 Task: Create a section API Security Sprint and in the section, add a milestone Content Management System (CMS) Upgrade in the project AgileCrest
Action: Mouse moved to (271, 496)
Screenshot: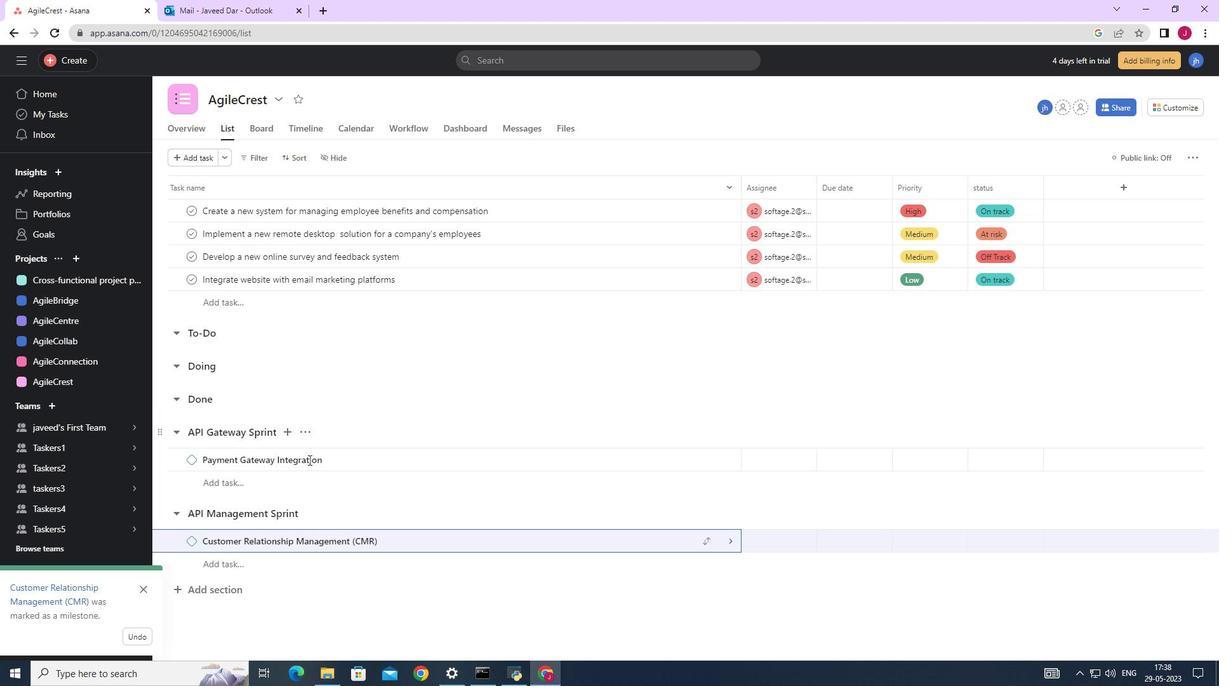 
Action: Mouse scrolled (272, 493) with delta (0, 0)
Screenshot: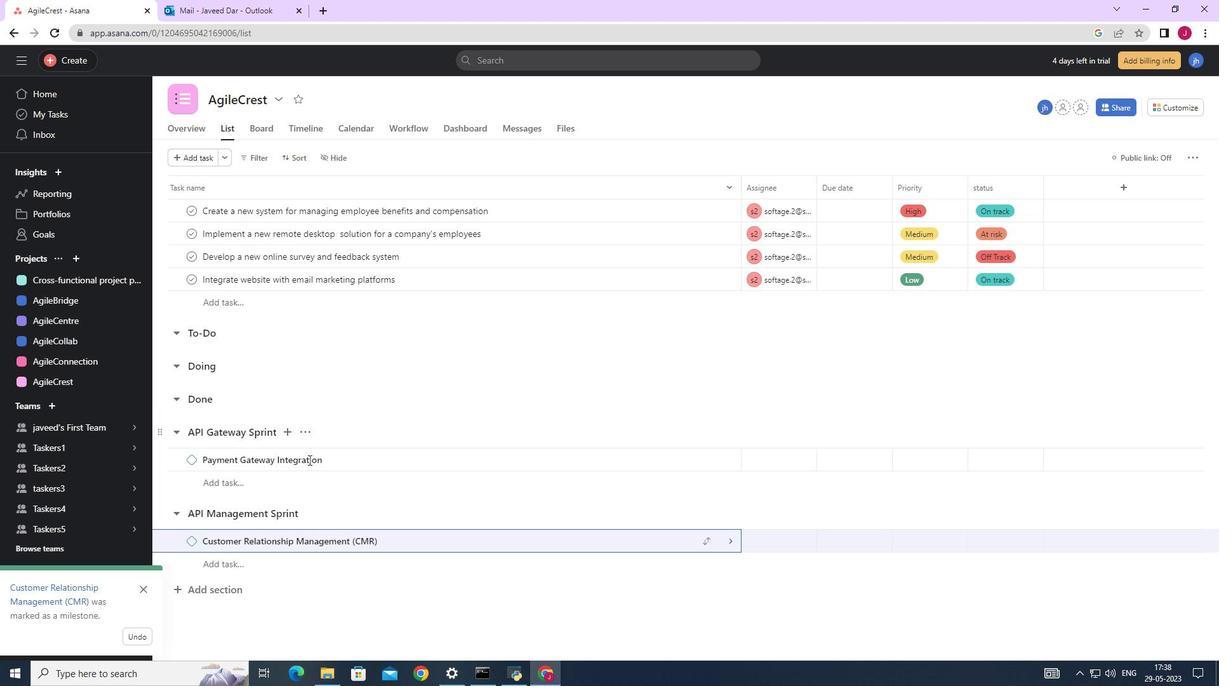 
Action: Mouse moved to (268, 500)
Screenshot: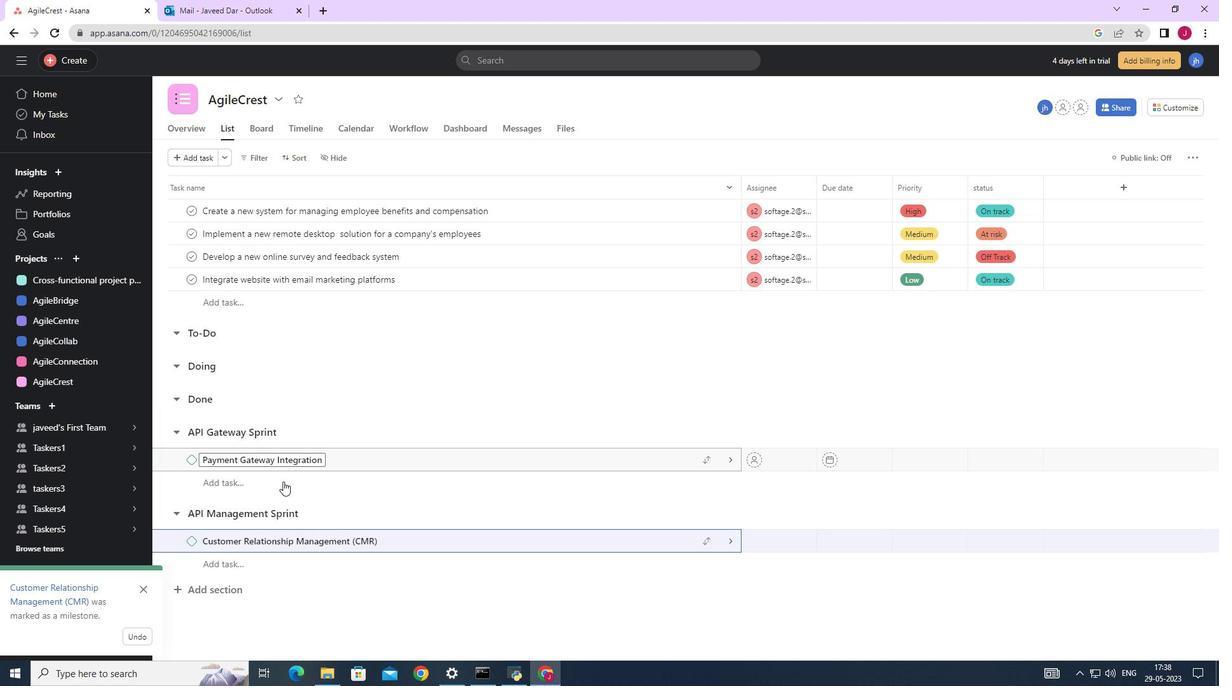 
Action: Mouse scrolled (268, 499) with delta (0, 0)
Screenshot: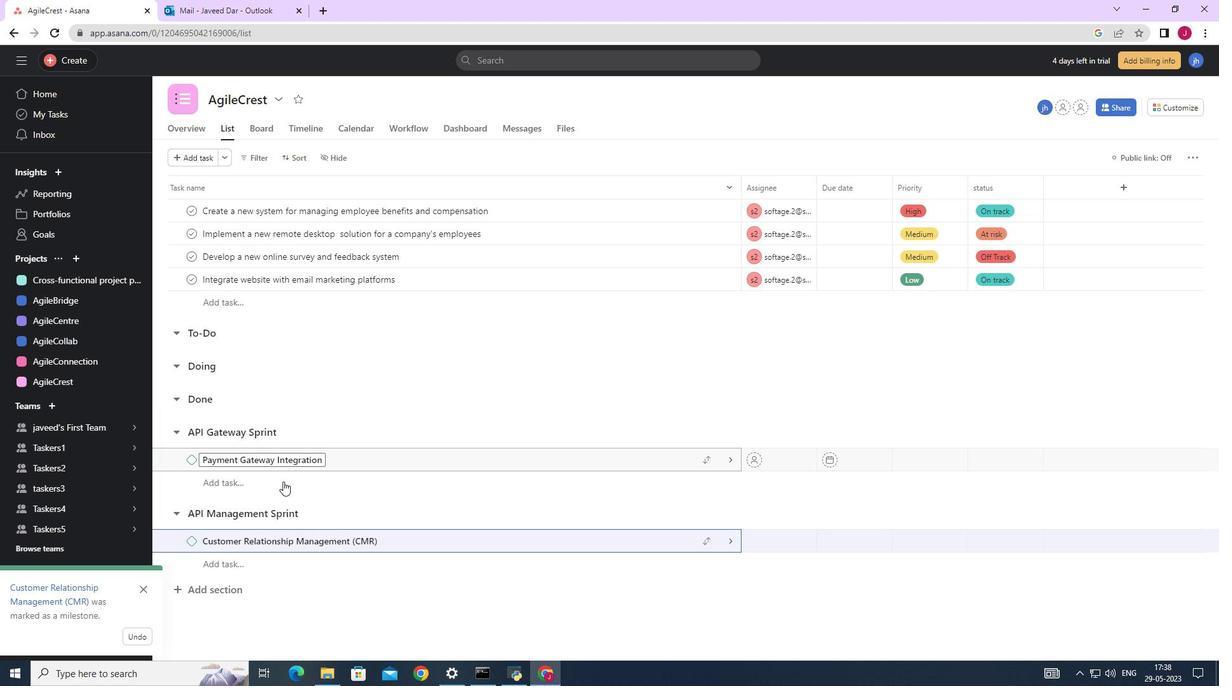 
Action: Mouse scrolled (268, 499) with delta (0, 0)
Screenshot: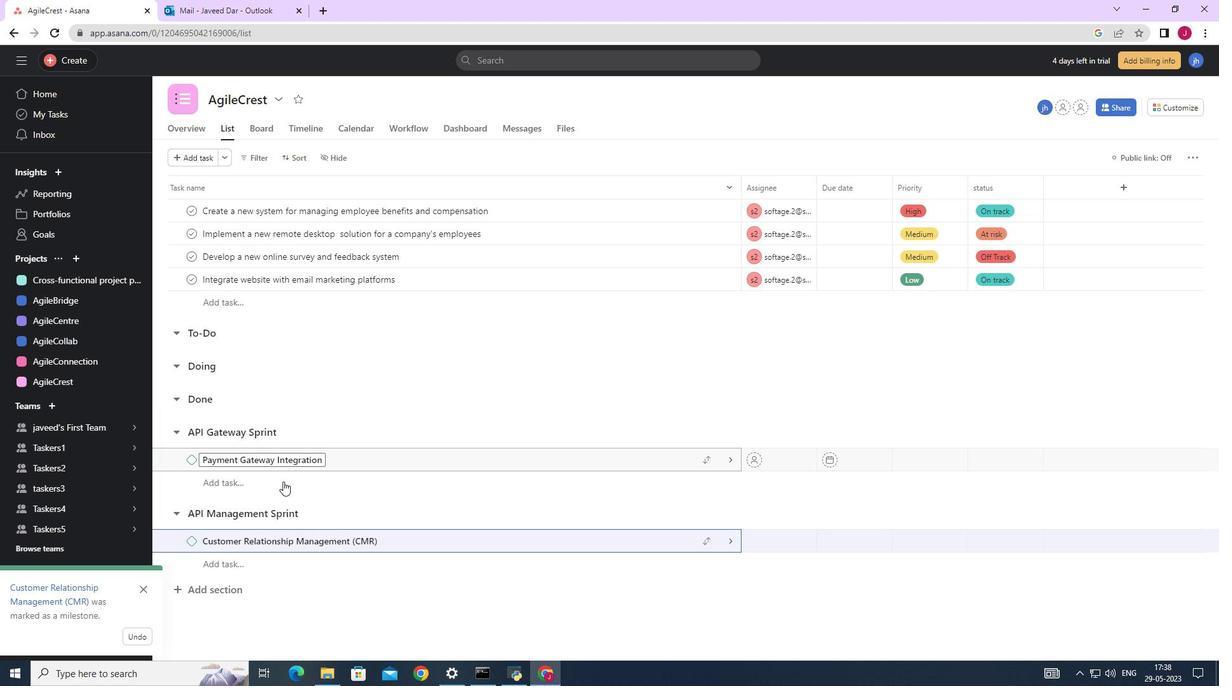 
Action: Mouse moved to (267, 500)
Screenshot: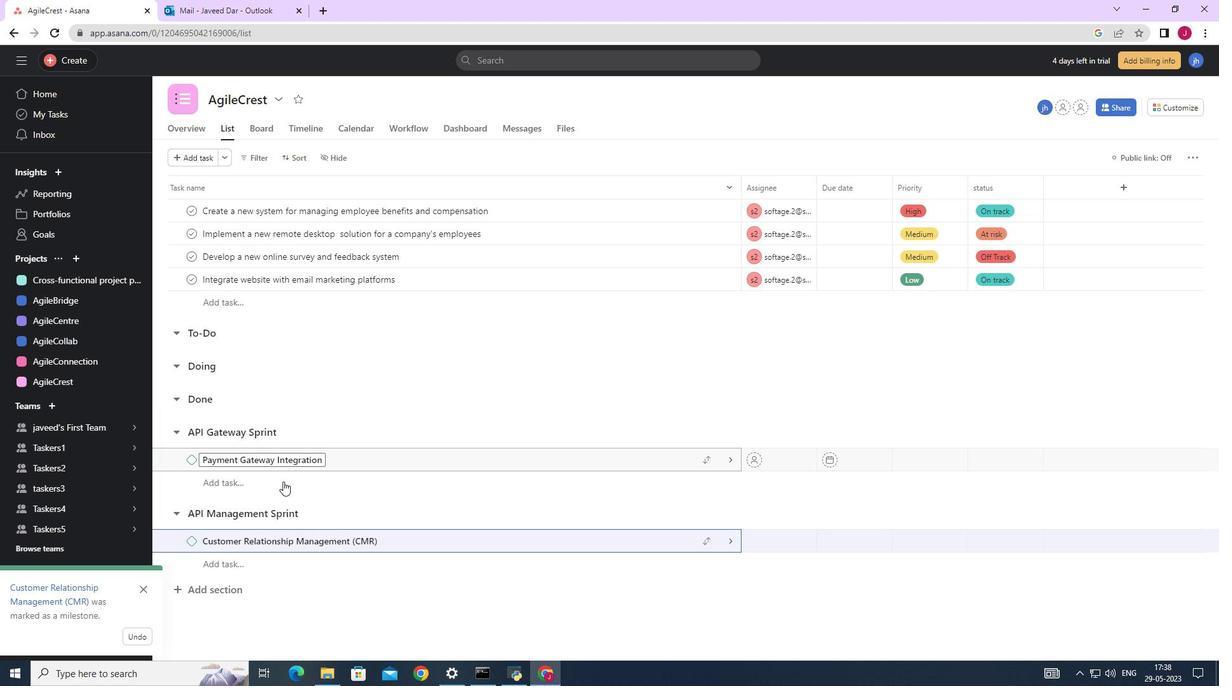 
Action: Mouse scrolled (268, 499) with delta (0, 0)
Screenshot: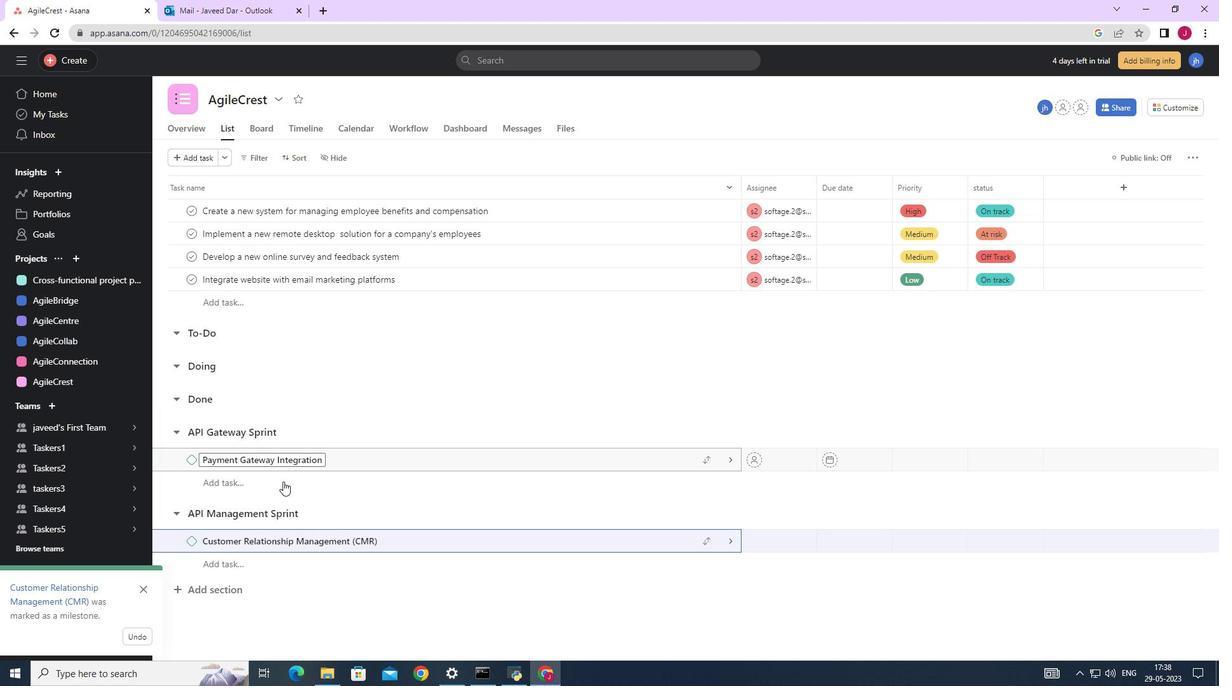 
Action: Mouse moved to (267, 501)
Screenshot: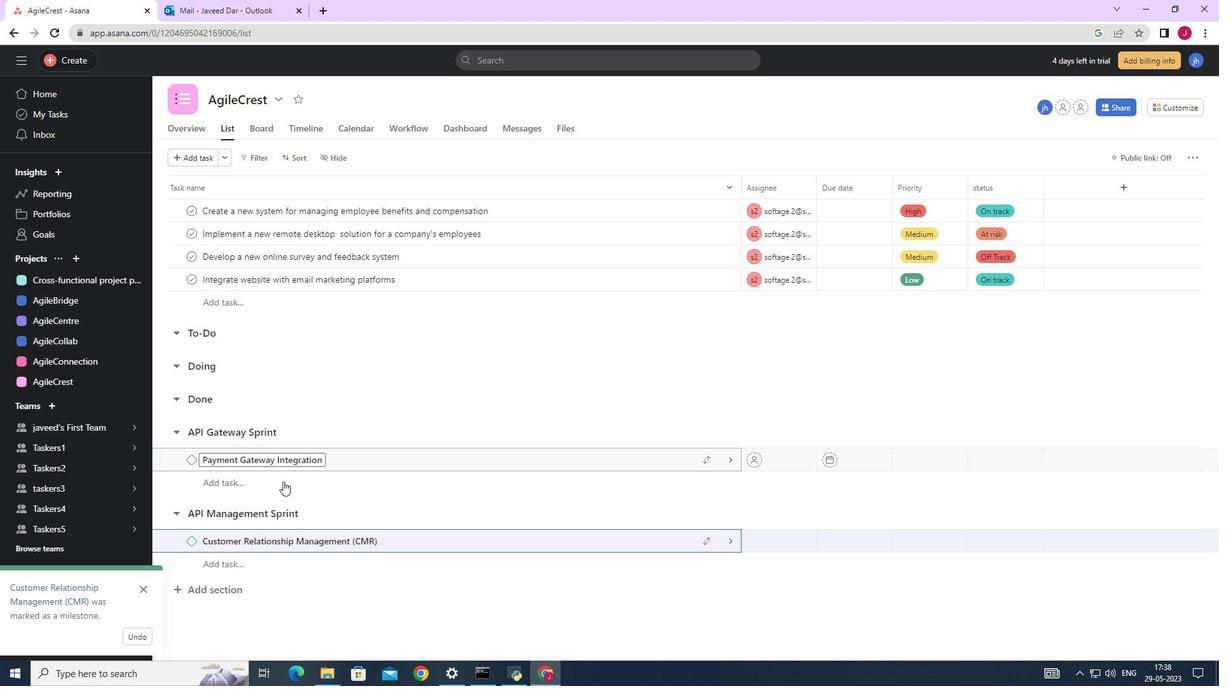 
Action: Mouse scrolled (267, 499) with delta (0, 0)
Screenshot: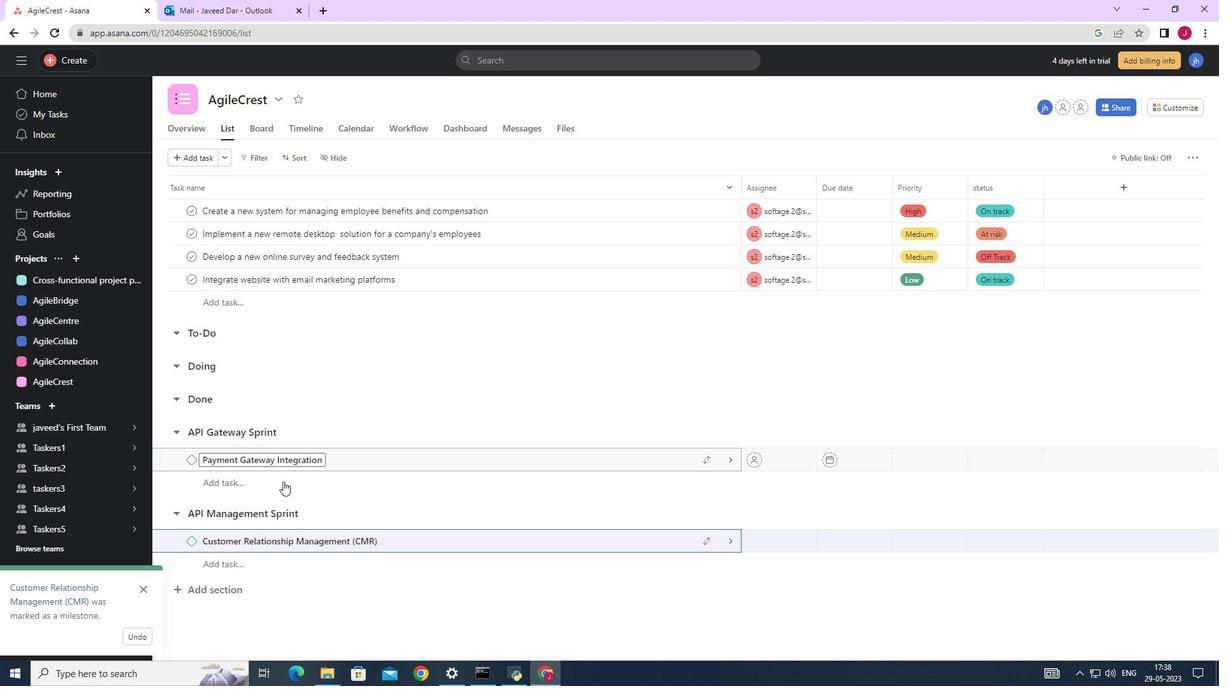 
Action: Mouse moved to (266, 502)
Screenshot: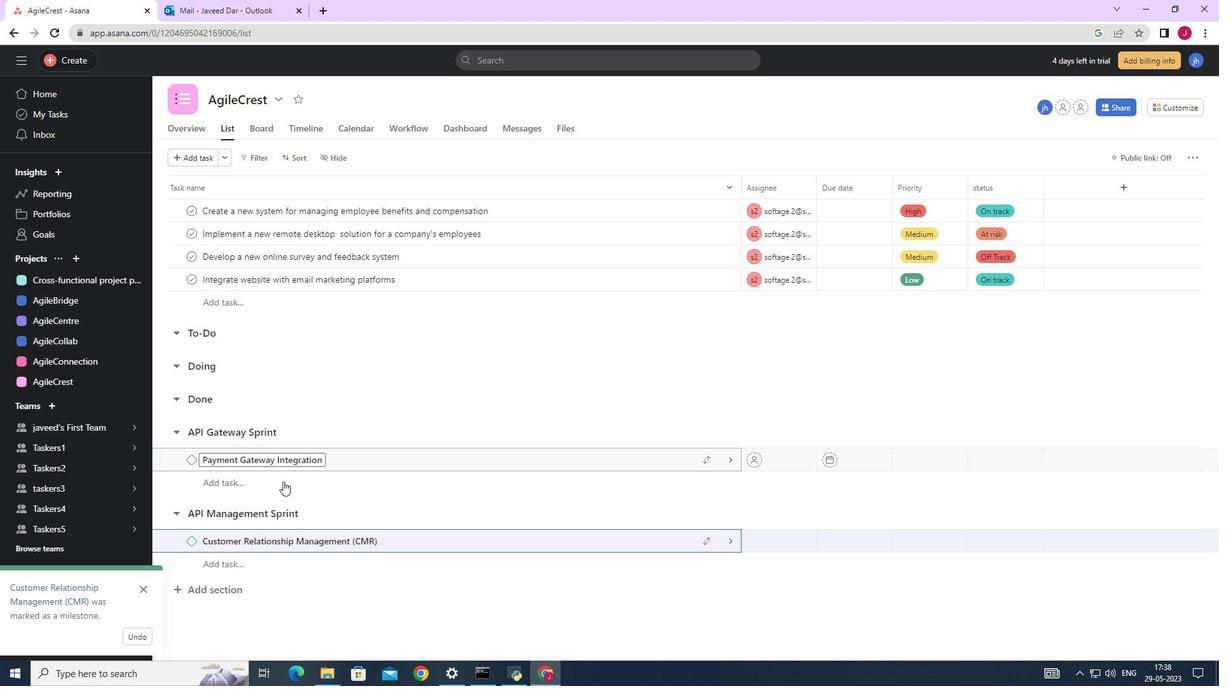 
Action: Mouse scrolled (267, 500) with delta (0, 0)
Screenshot: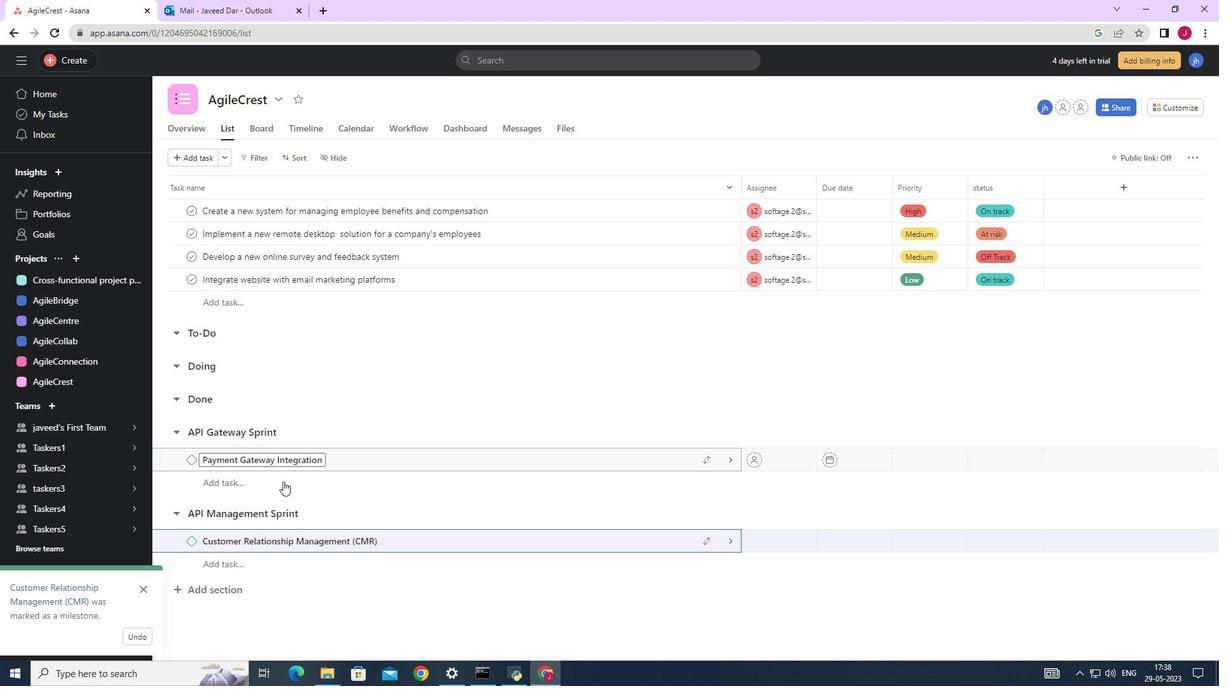 
Action: Mouse moved to (143, 590)
Screenshot: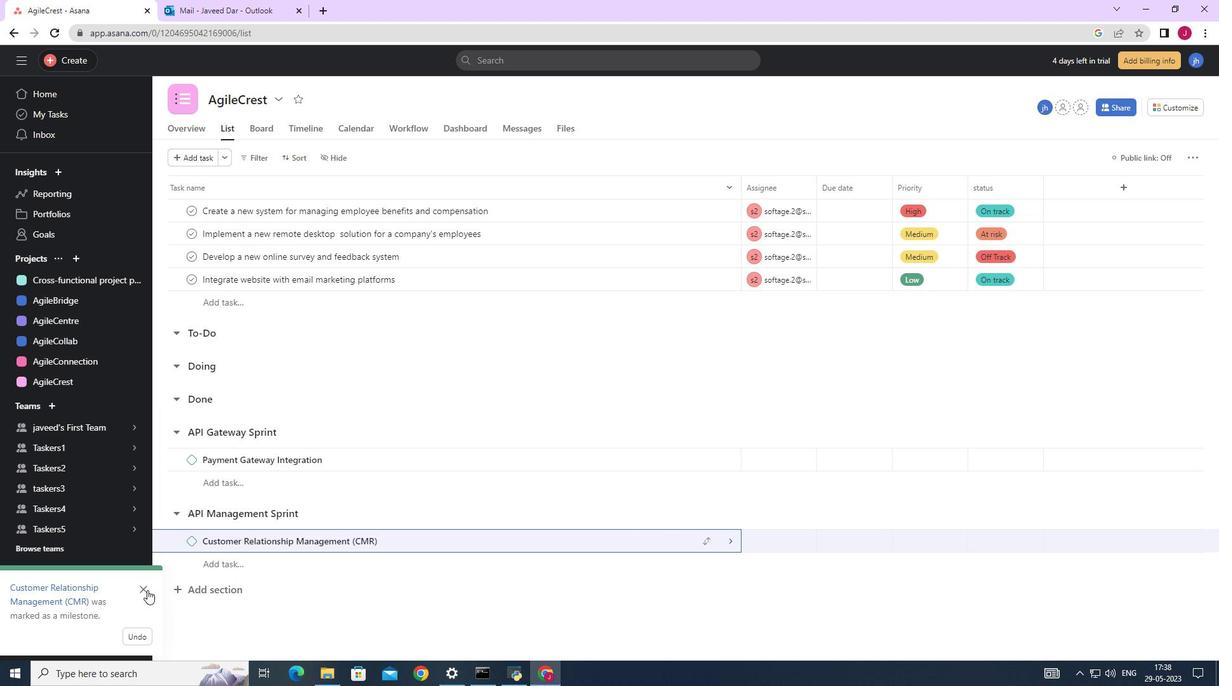 
Action: Mouse pressed left at (143, 590)
Screenshot: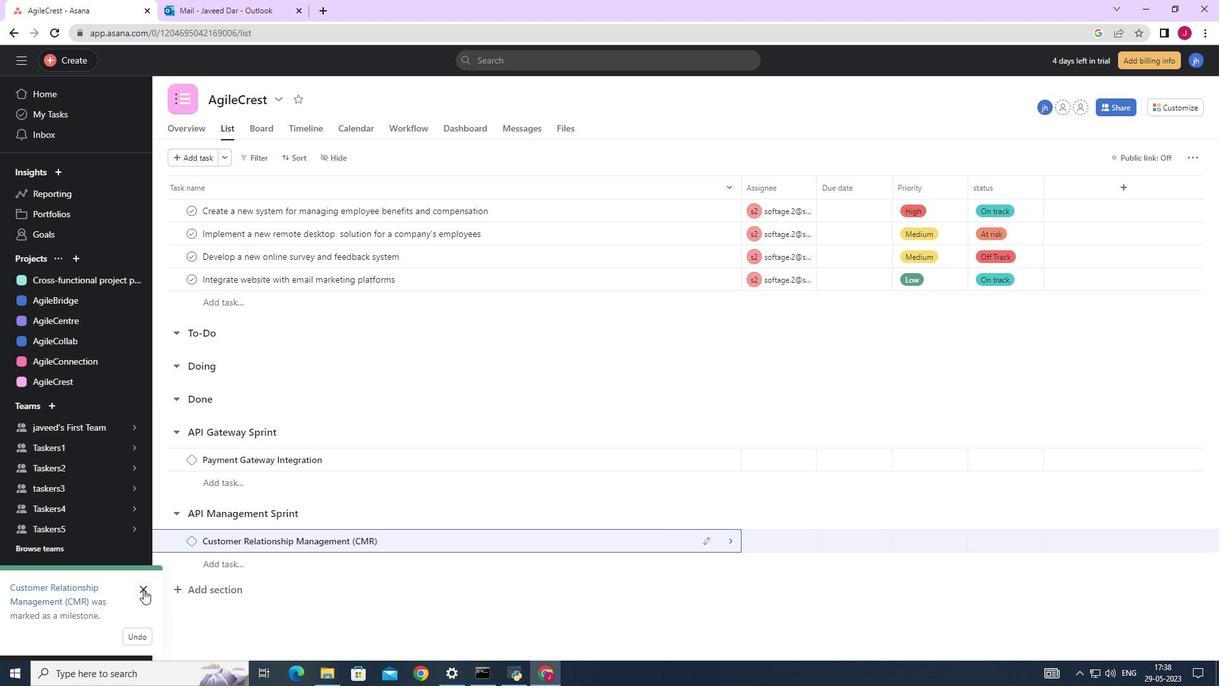 
Action: Mouse moved to (200, 587)
Screenshot: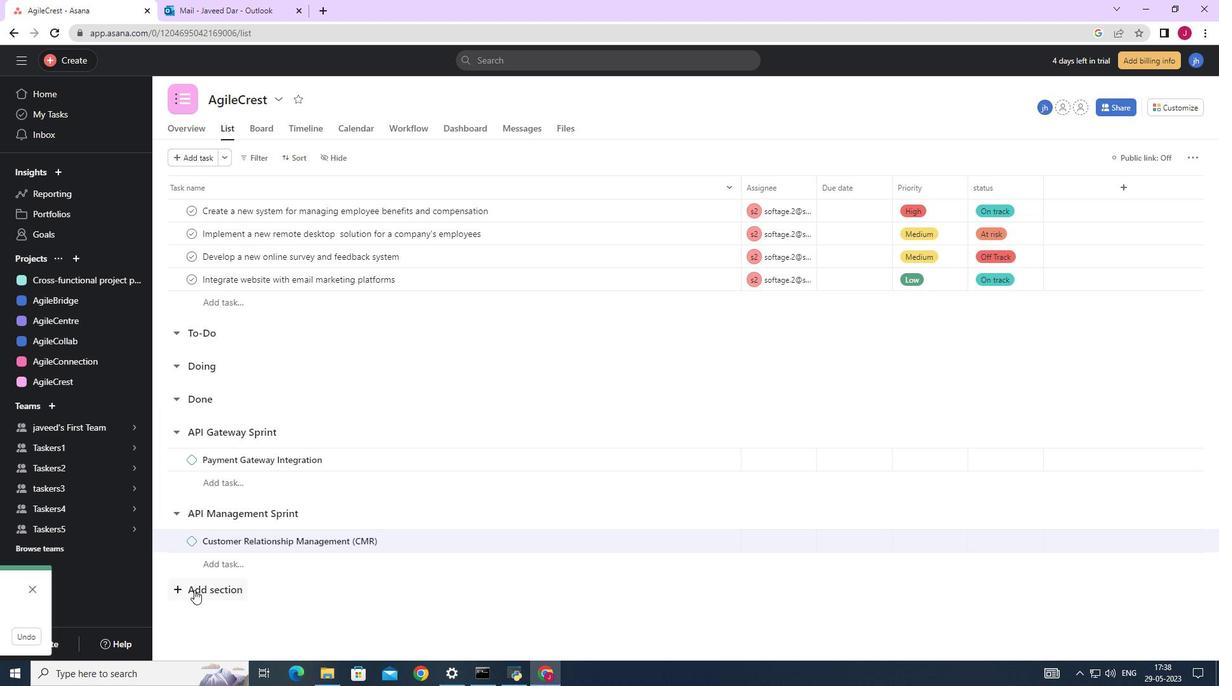 
Action: Mouse pressed left at (200, 587)
Screenshot: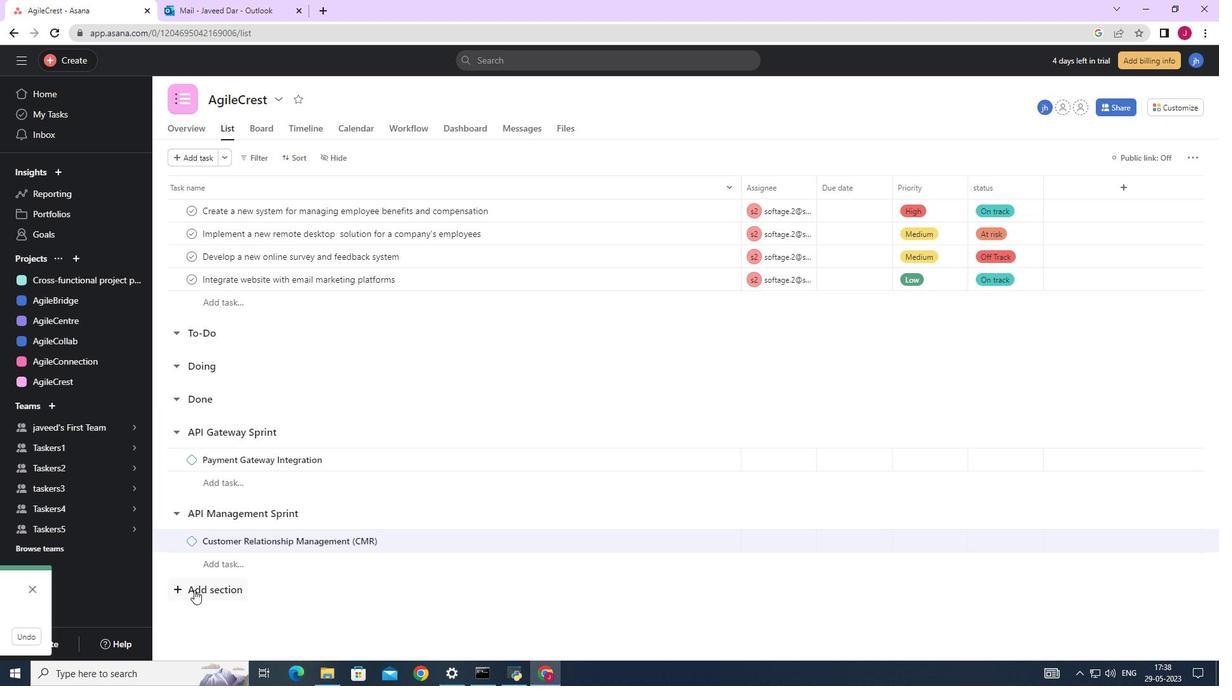 
Action: Mouse moved to (214, 582)
Screenshot: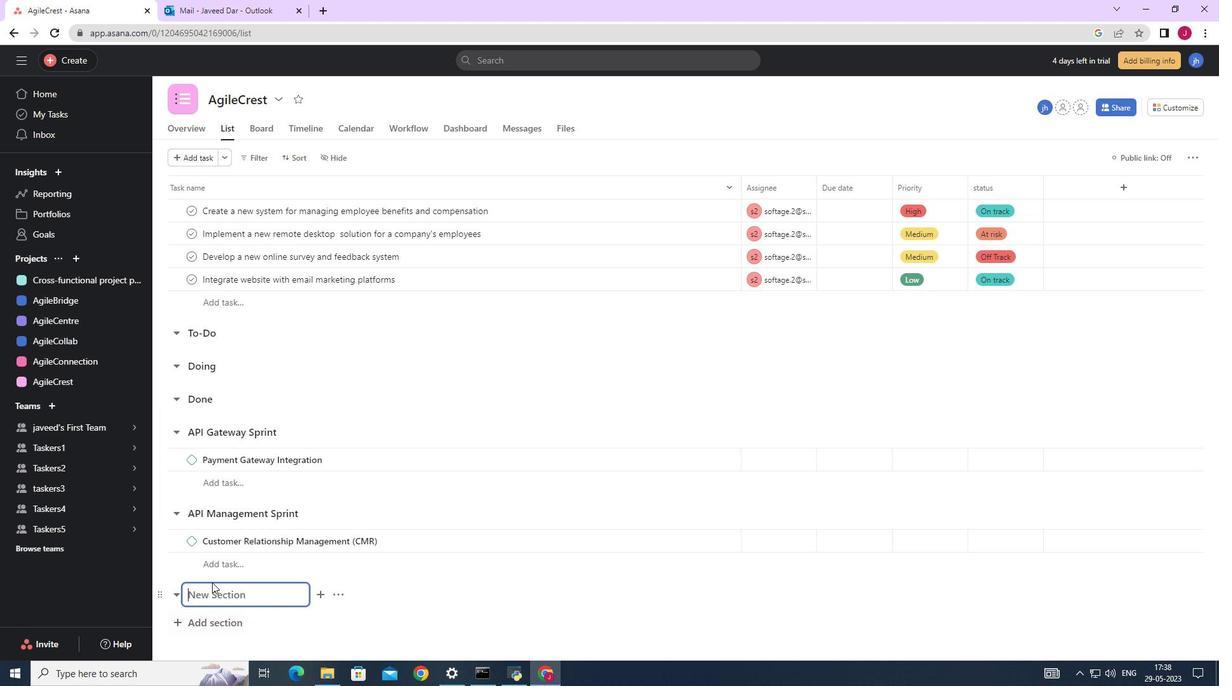 
Action: Key pressed <Key.caps_lock>API<Key.space>S<Key.caps_lock>ecurity<Key.space><Key.caps_lock>S<Key.caps_lock>print<Key.backspace><Key.backspace><Key.backspace><Key.backspace><Key.backspace><Key.backspace><Key.backspace><Key.backspace><Key.backspace><Key.backspace><Key.backspace><Key.backspace><Key.backspace><Key.backspace><Key.backspace><Key.backspace><Key.backspace><Key.backspace><Key.backspace><Key.backspace><Key.backspace><Key.backspace><Key.backspace><Key.backspace><Key.backspace><Key.backspace><Key.backspace>api<Key.space>s<Key.caps_lock>ECURITY<Key.space><Key.caps_lock>s<Key.caps_lock>PRINT<Key.enter><Key.caps_lock>c<Key.caps_lock>ONTENT<Key.space><Key.caps_lock>m<Key.caps_lock>ANAGEMENT<Key.space>S<Key.backspace><Key.caps_lock>s<Key.caps_lock>YSTEM<Key.space><Key.shift_r>(<Key.space><Key.caps_lock><Key.backspace><Key.caps_lock>C<Key.backspace><Key.caps_lock>cms<Key.shift_r>)
Screenshot: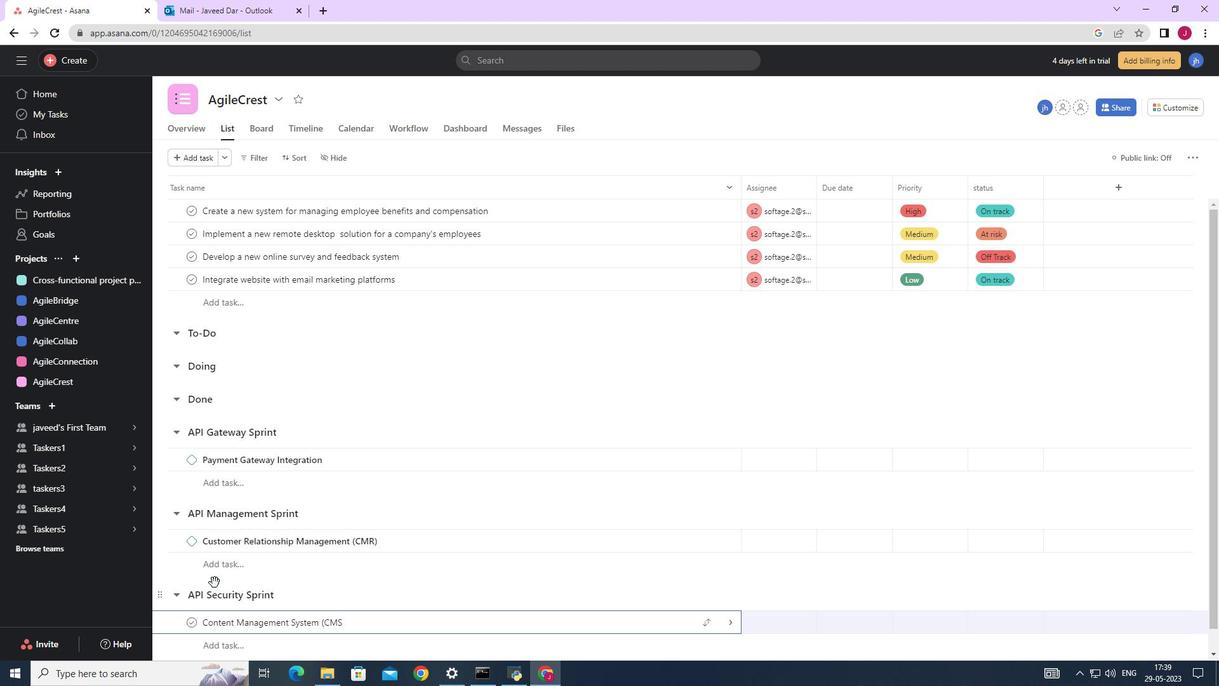 
Action: Mouse moved to (733, 624)
Screenshot: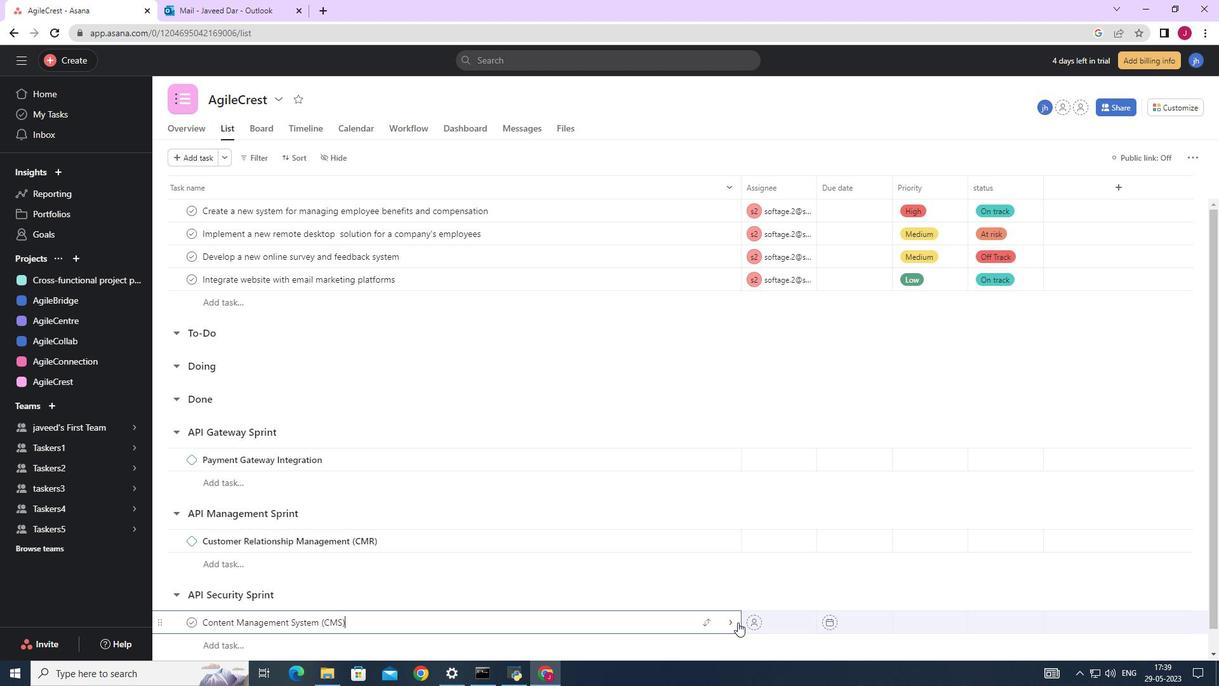 
Action: Mouse pressed left at (733, 624)
Screenshot: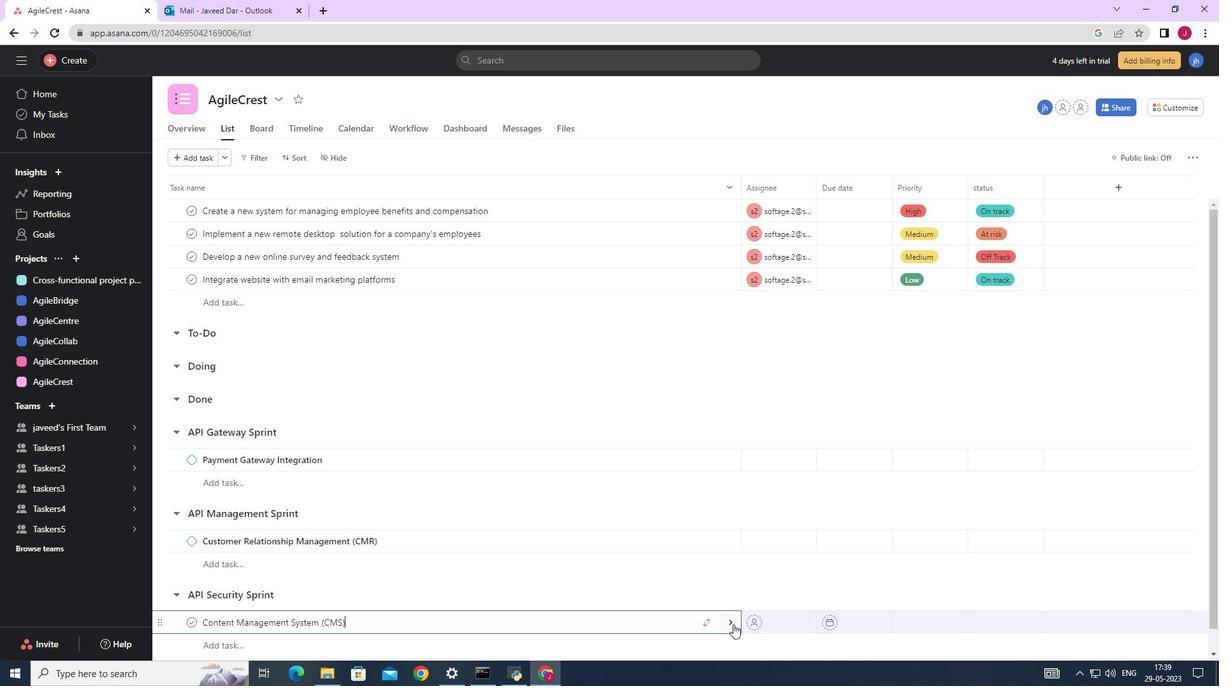 
Action: Mouse moved to (1179, 163)
Screenshot: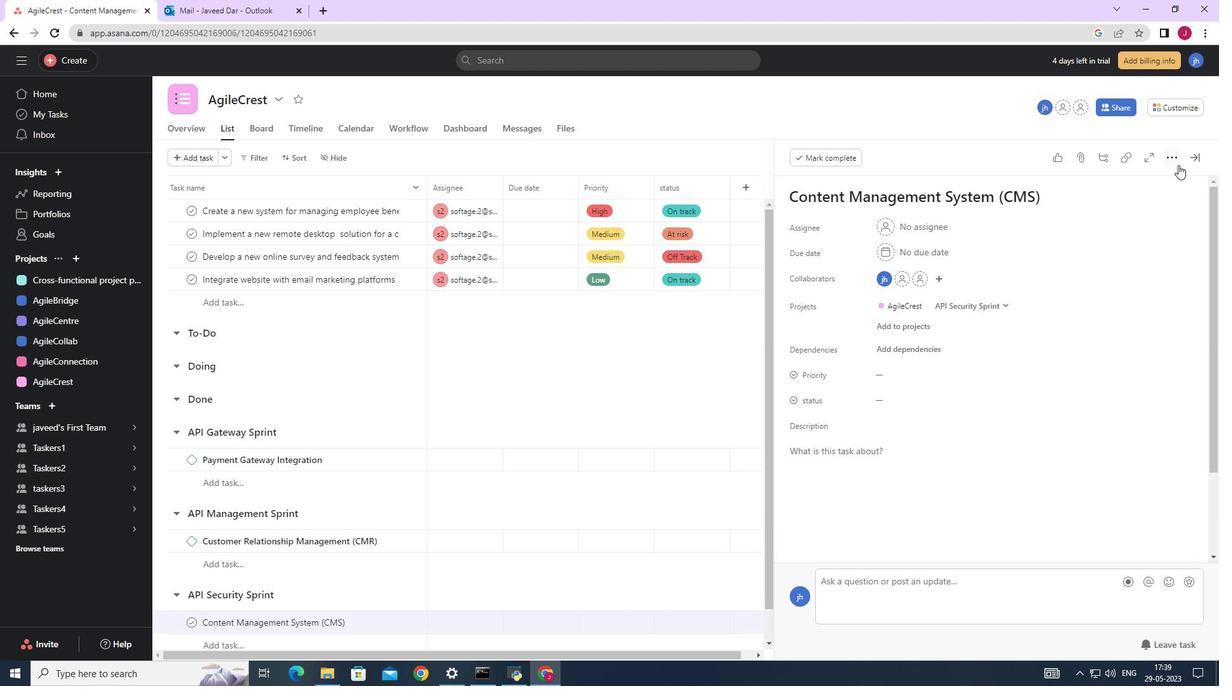 
Action: Mouse pressed left at (1179, 163)
Screenshot: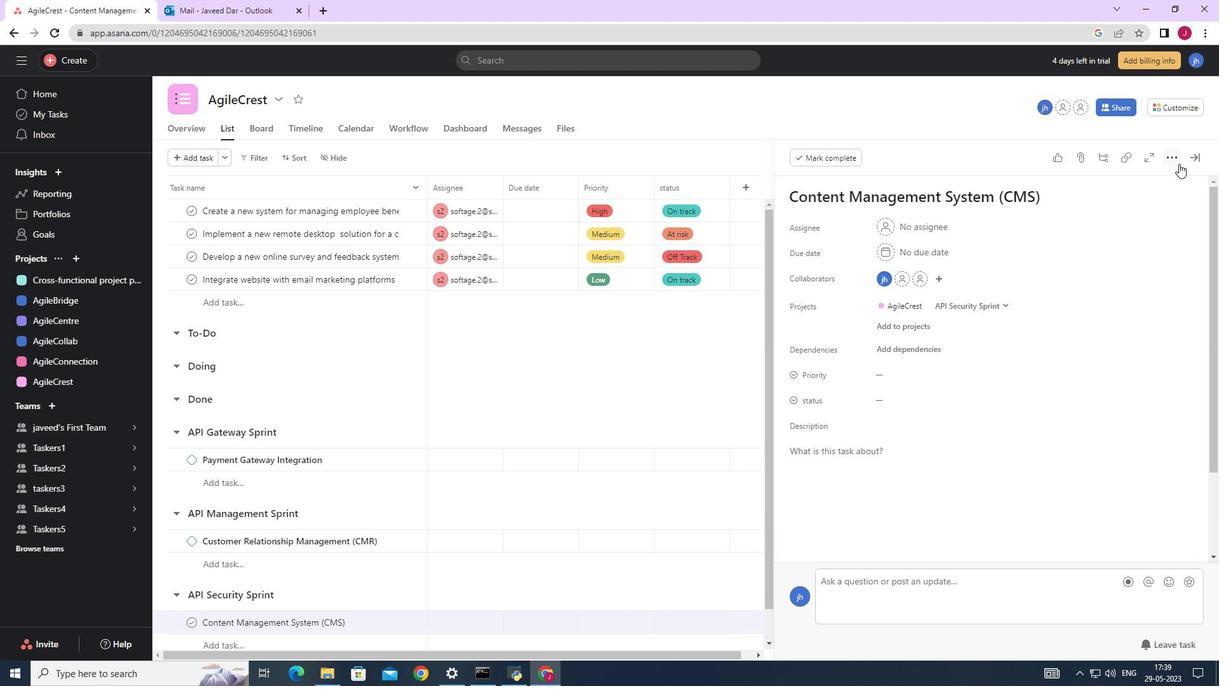 
Action: Mouse moved to (1061, 200)
Screenshot: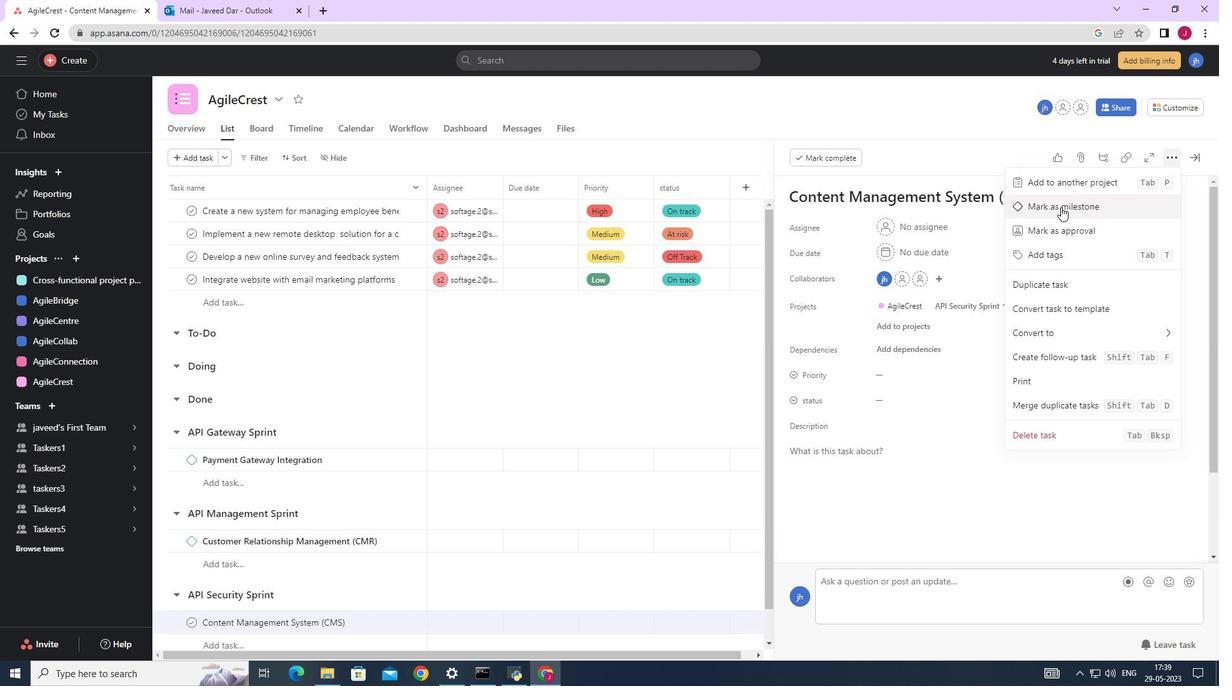 
Action: Mouse pressed left at (1061, 200)
Screenshot: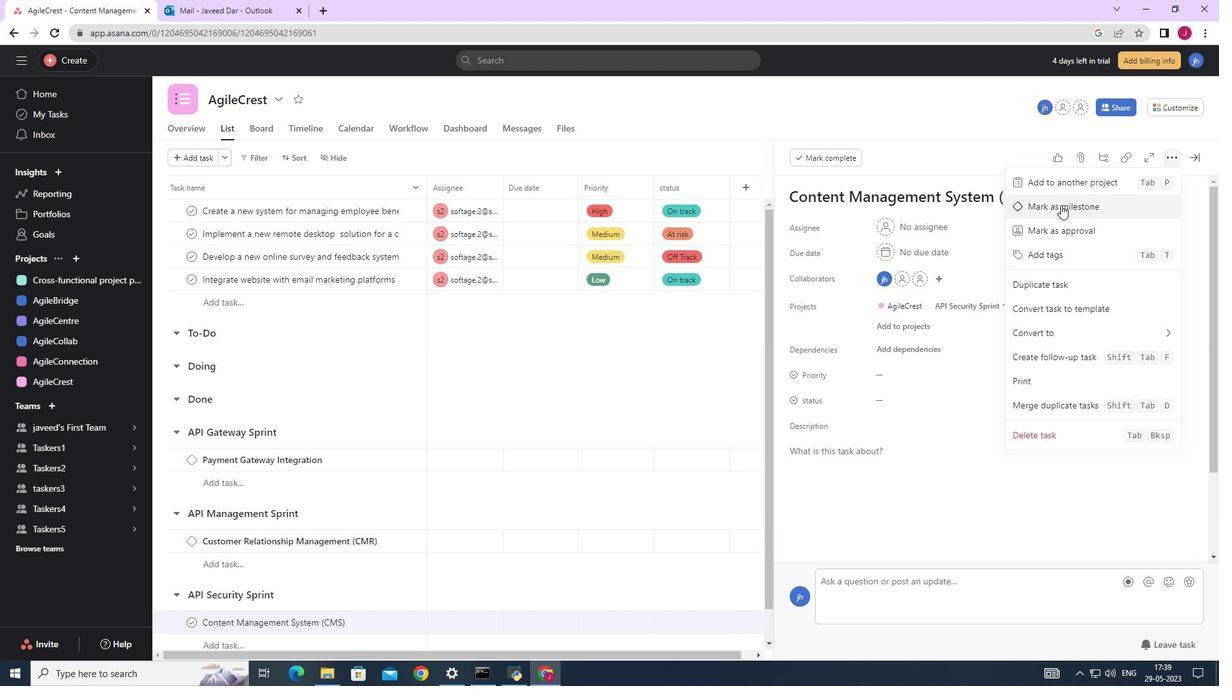 
Action: Mouse moved to (558, 405)
Screenshot: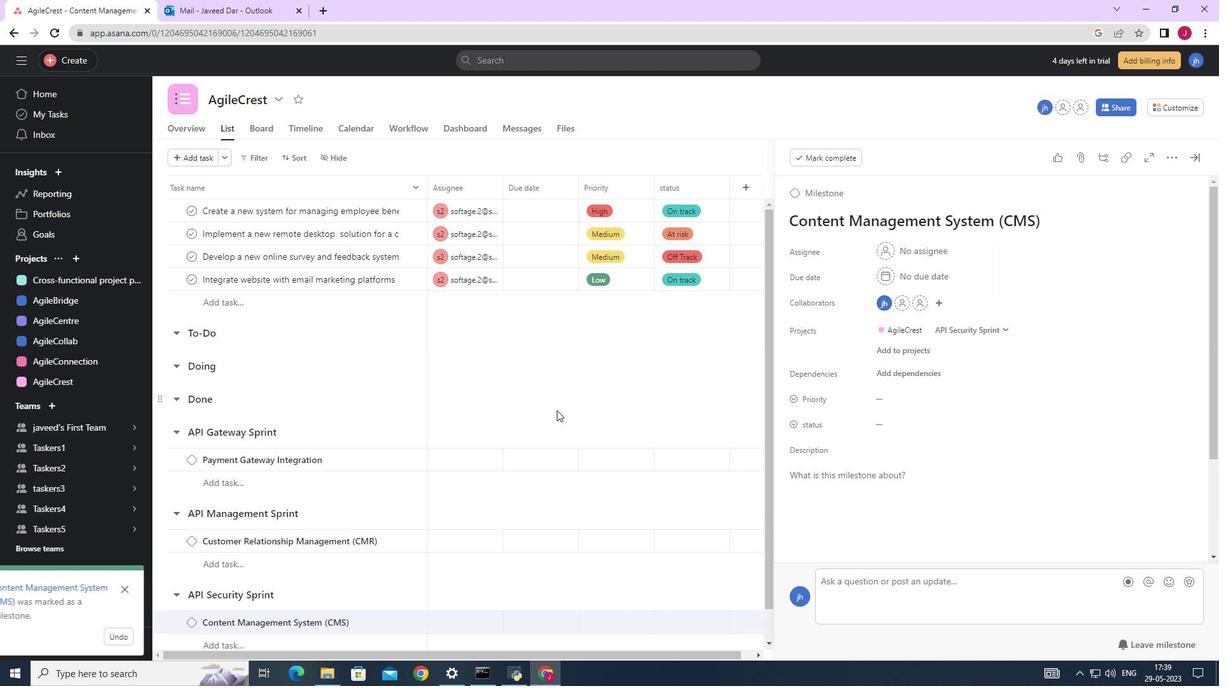 
Action: Mouse pressed left at (558, 405)
Screenshot: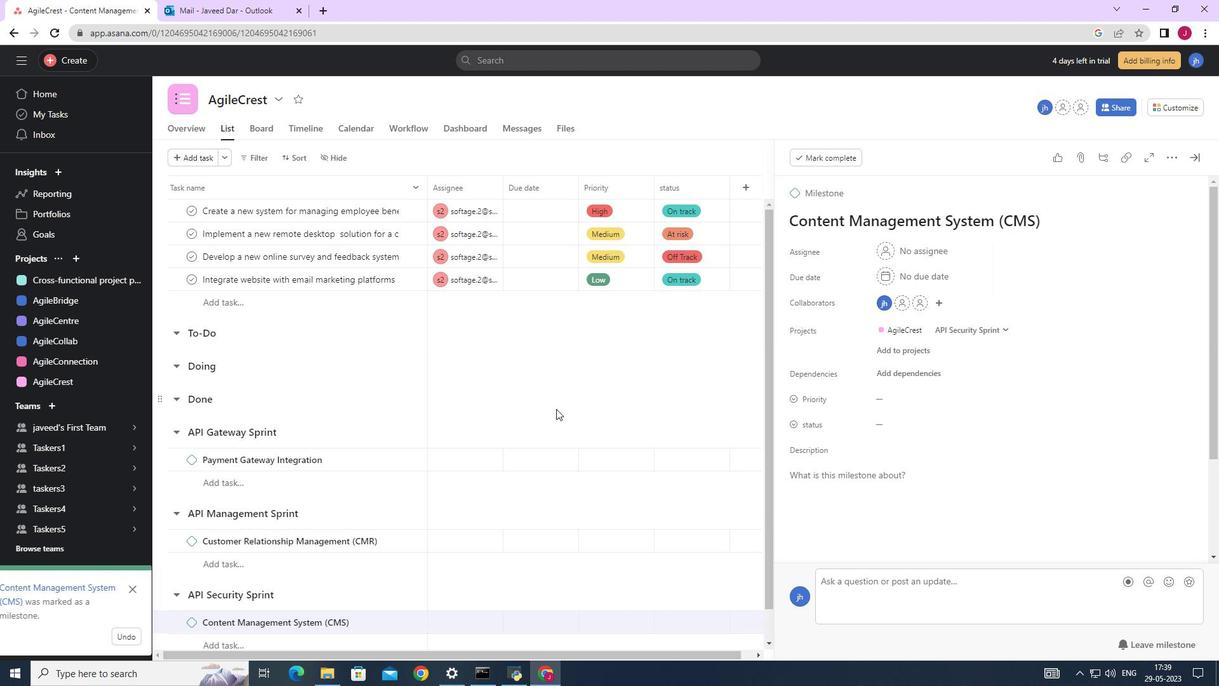 
Action: Mouse moved to (1189, 156)
Screenshot: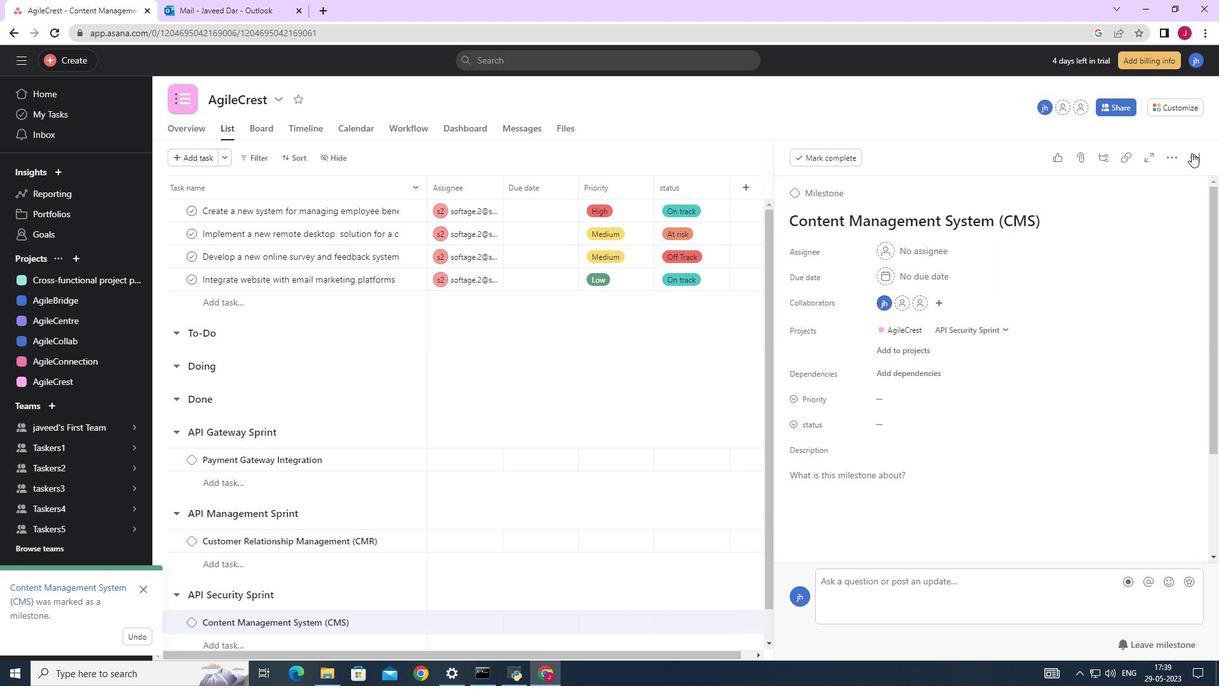 
Action: Mouse pressed left at (1189, 156)
Screenshot: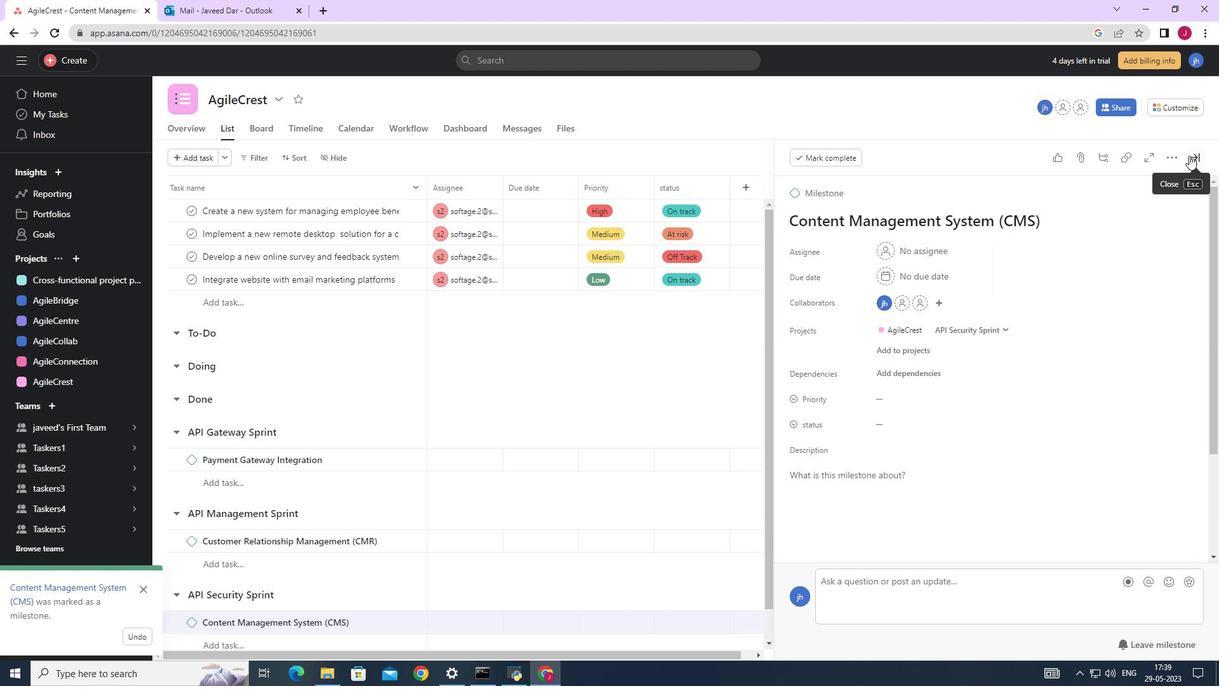
Action: Mouse moved to (146, 583)
Screenshot: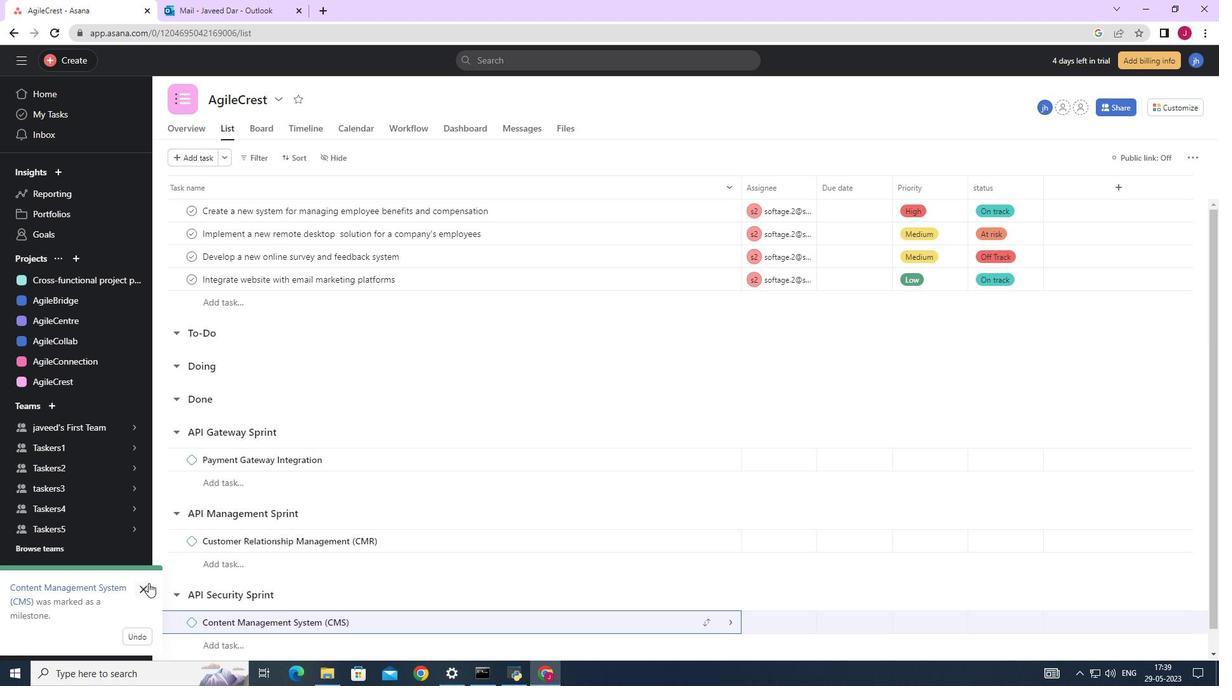 
Action: Mouse pressed left at (146, 583)
Screenshot: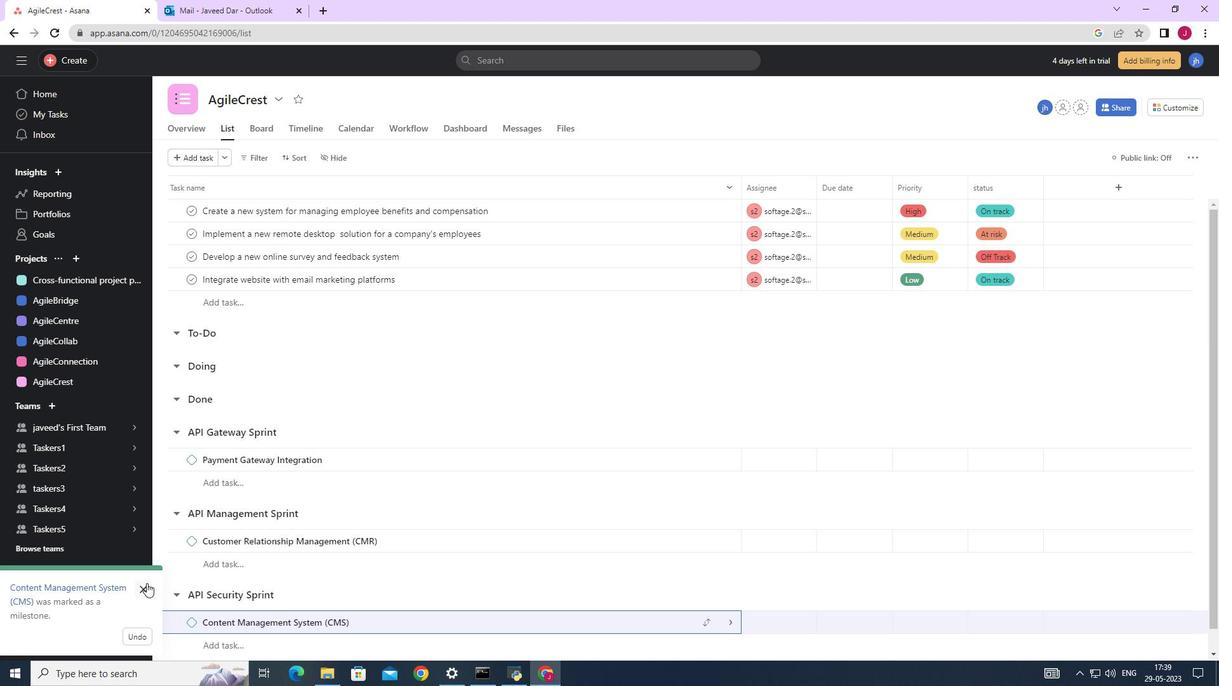 
Action: Mouse moved to (544, 474)
Screenshot: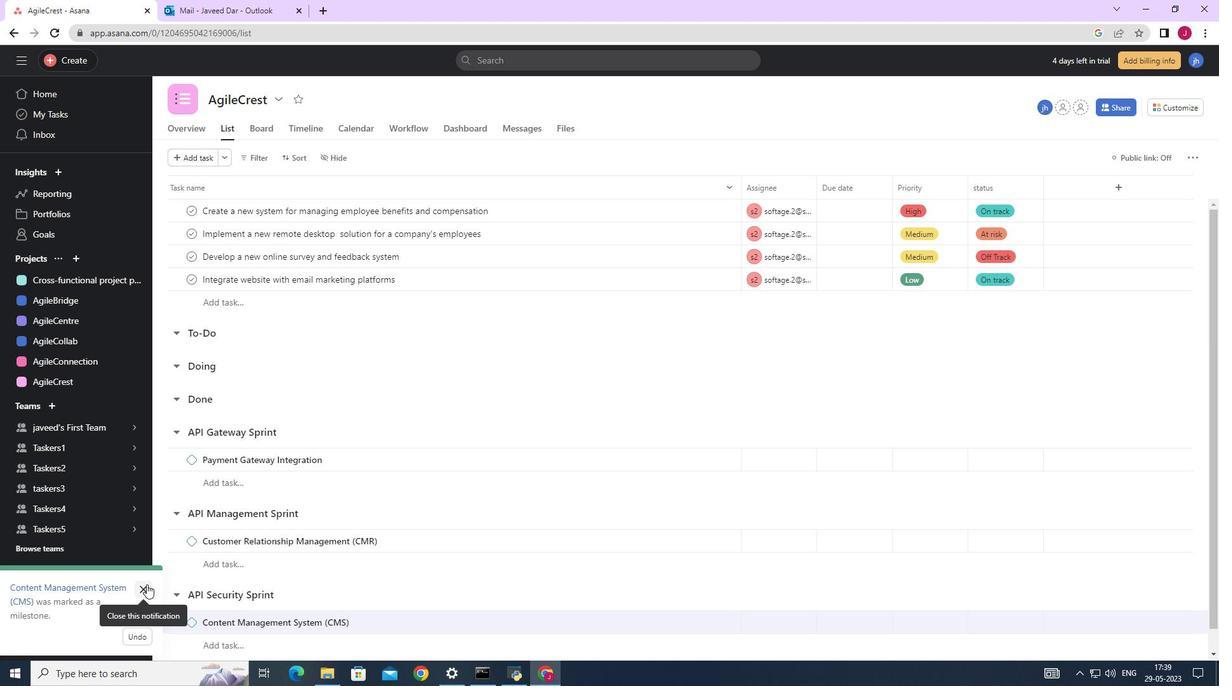 
Action: Mouse scrolled (544, 473) with delta (0, 0)
Screenshot: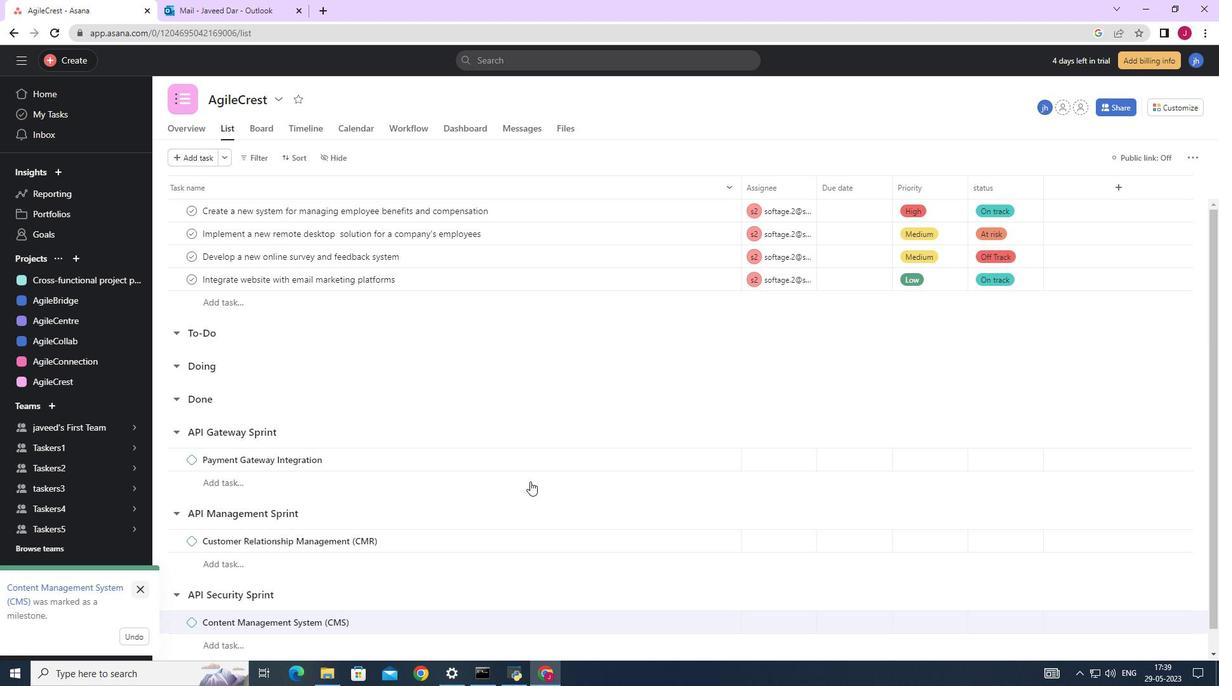 
Action: Mouse moved to (546, 473)
Screenshot: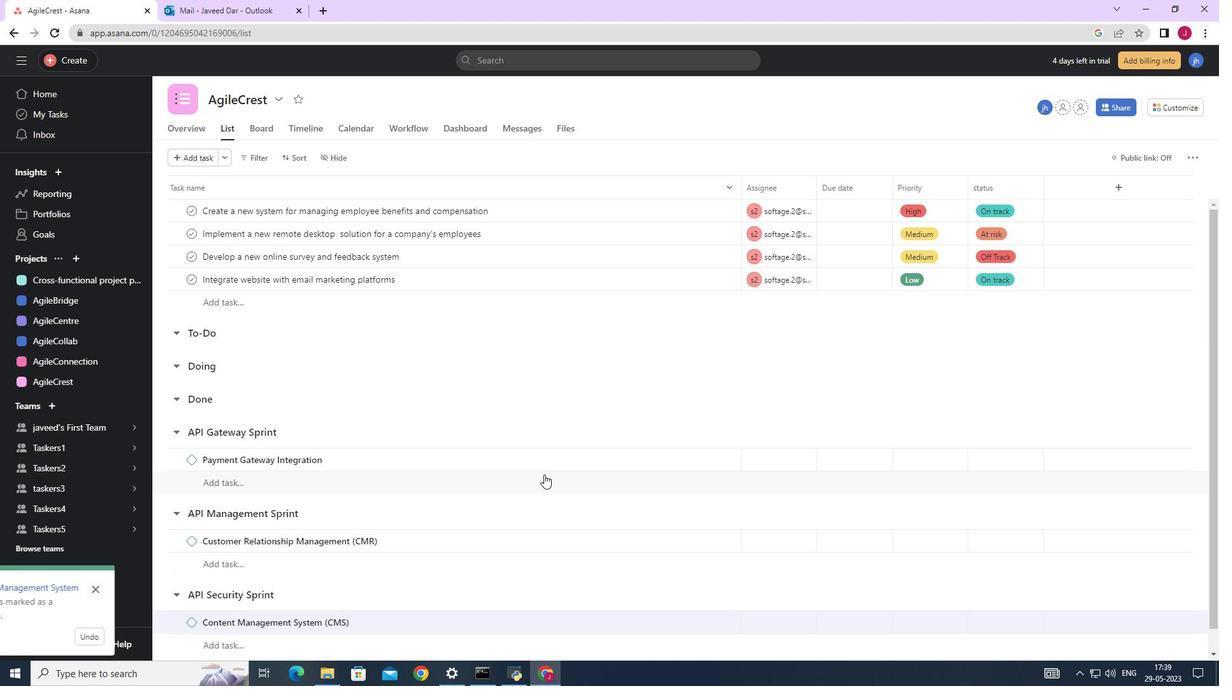 
Action: Mouse scrolled (546, 473) with delta (0, 0)
Screenshot: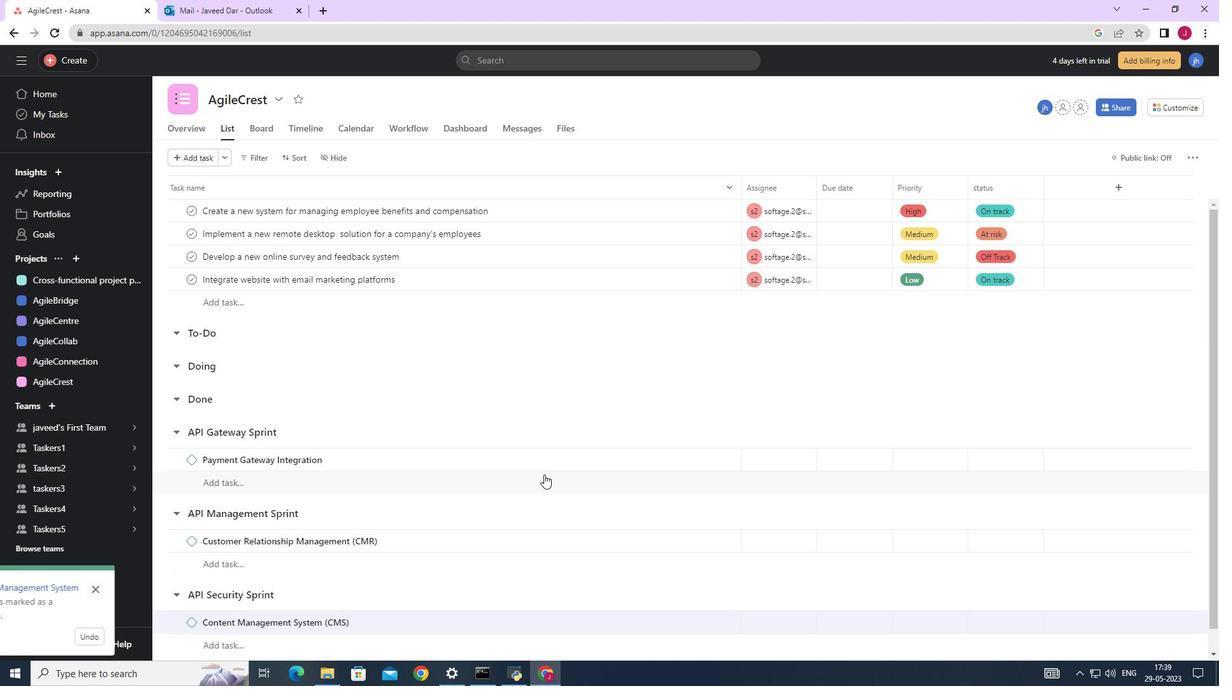 
Action: Mouse moved to (548, 473)
Screenshot: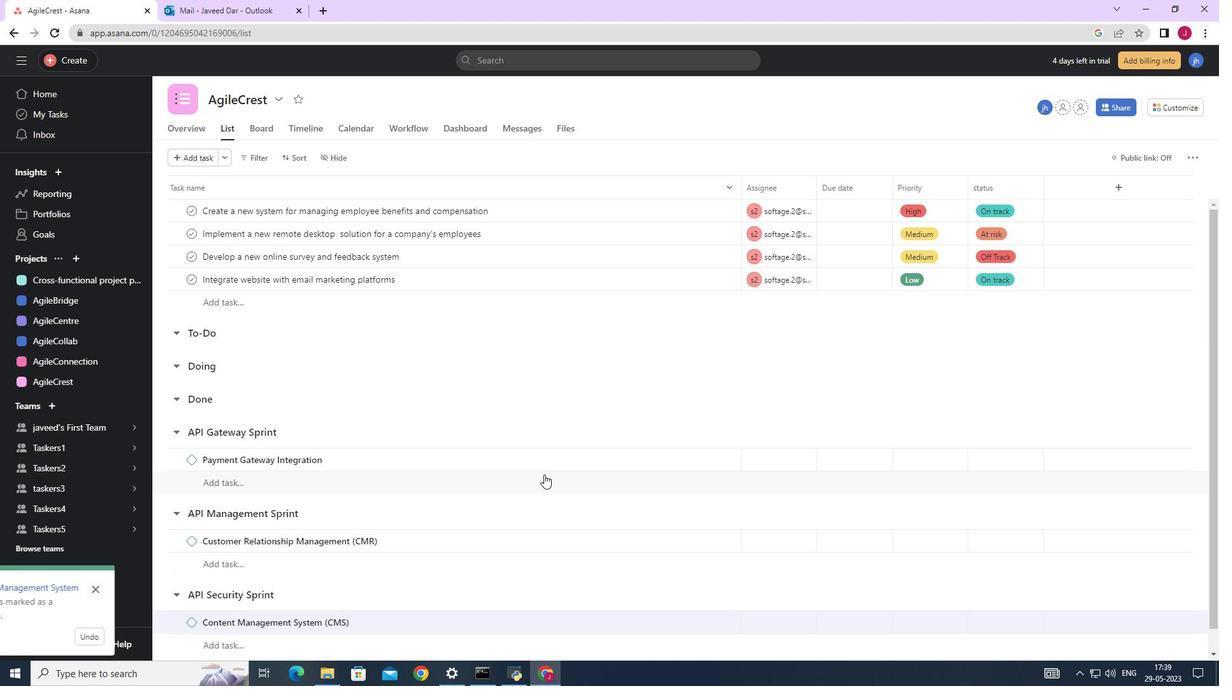 
Action: Mouse scrolled (547, 472) with delta (0, 0)
Screenshot: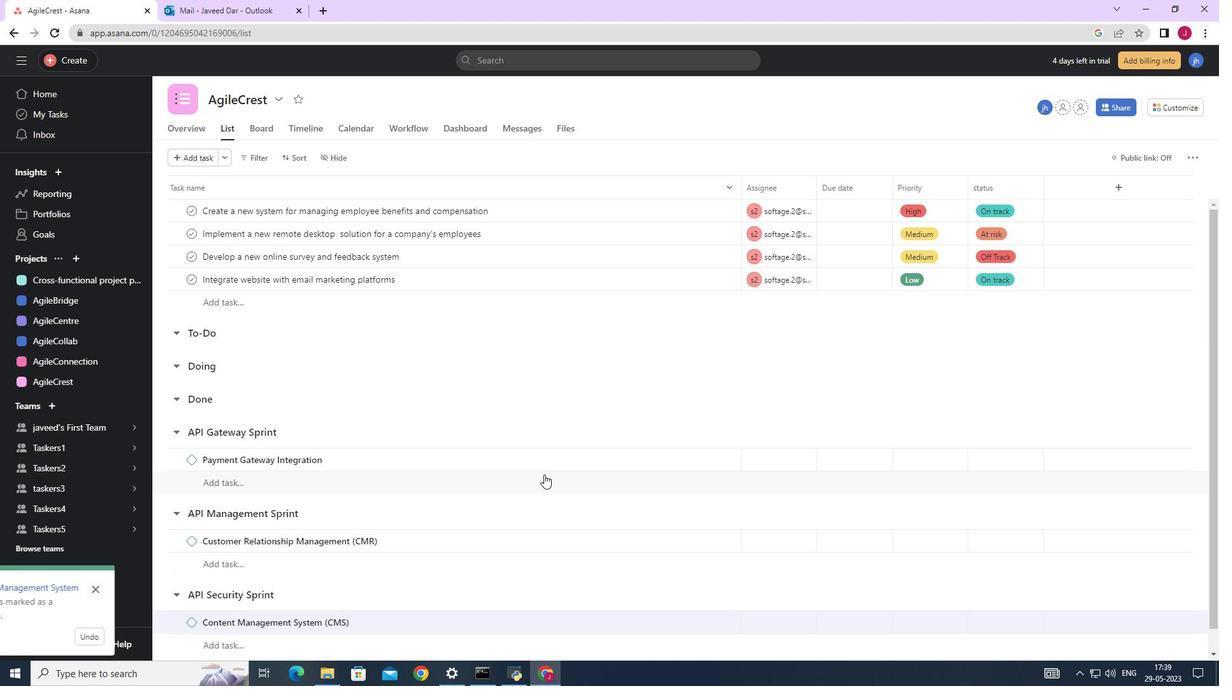 
Action: Mouse moved to (550, 472)
Screenshot: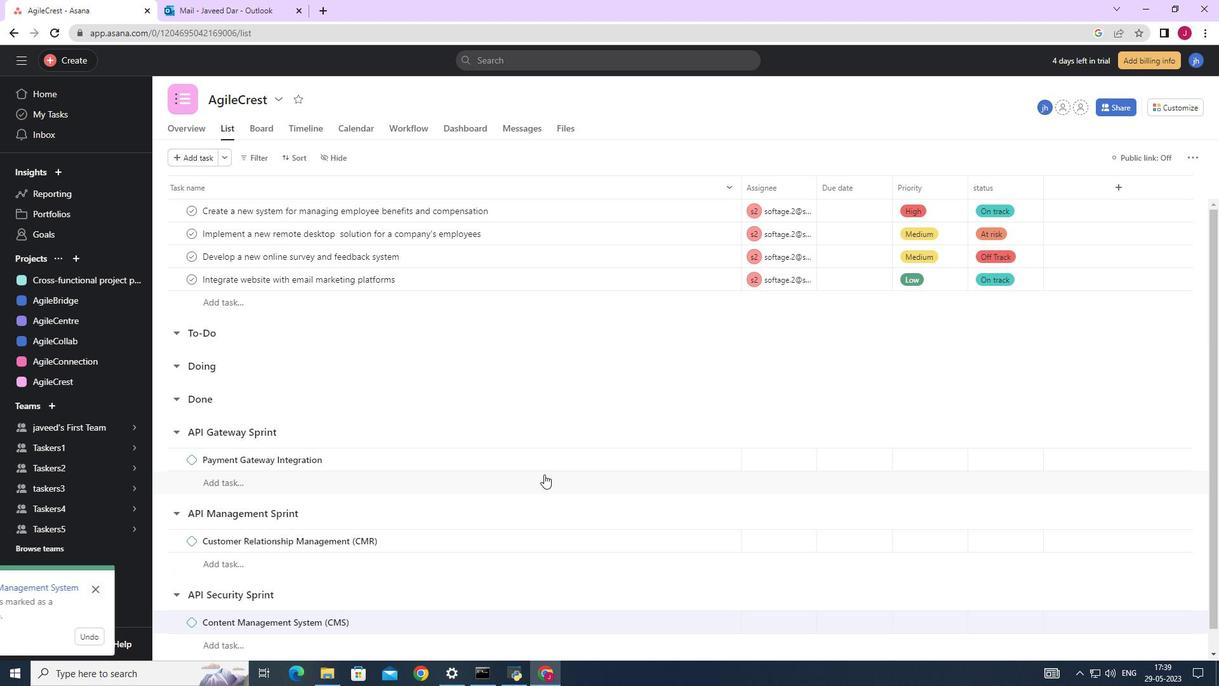
Action: Mouse scrolled (550, 471) with delta (0, 0)
Screenshot: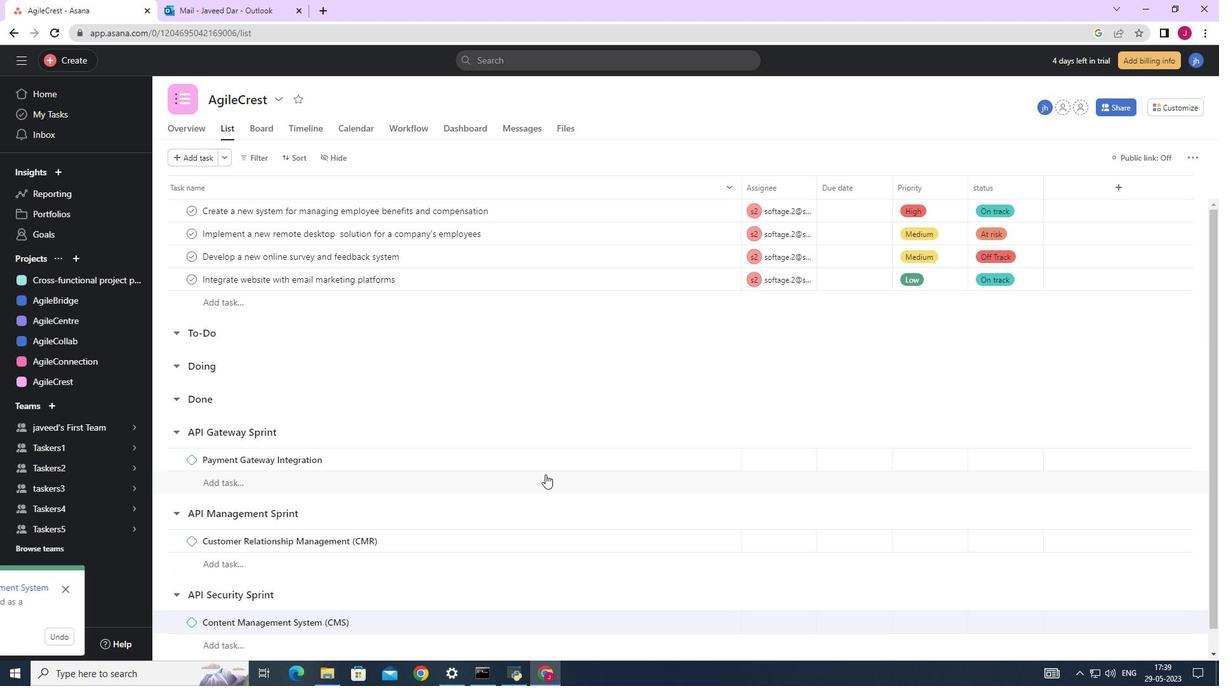 
Action: Mouse moved to (559, 461)
Screenshot: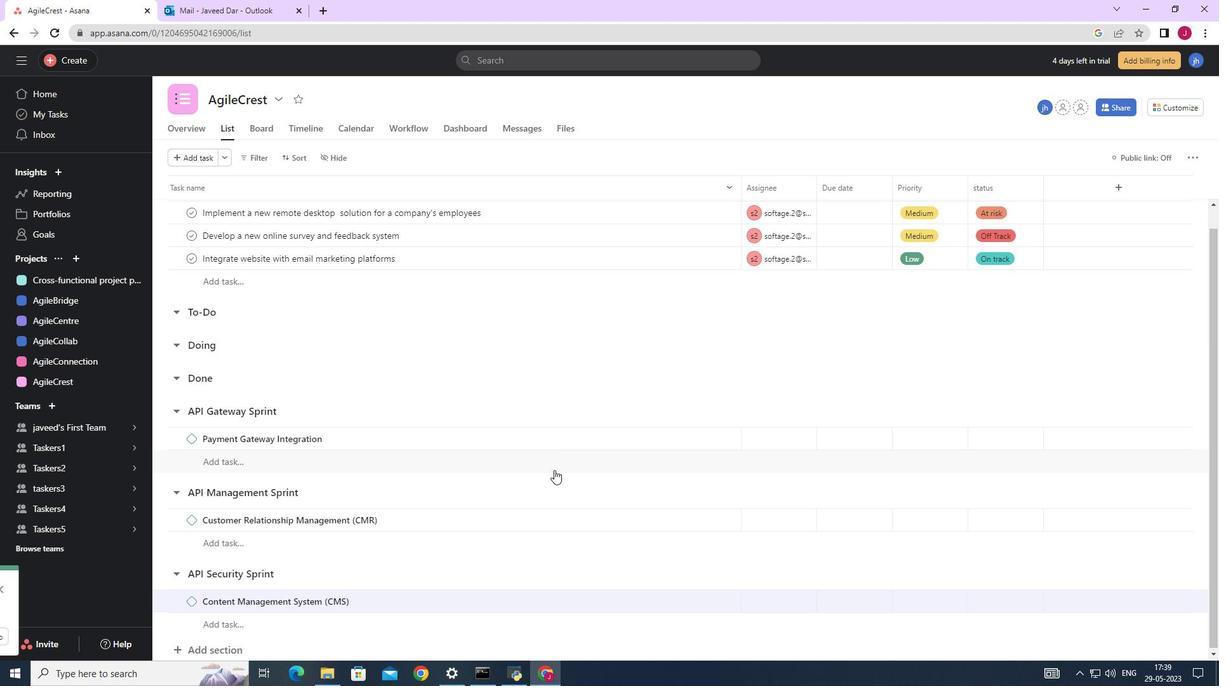 
Action: Mouse scrolled (559, 460) with delta (0, 0)
Screenshot: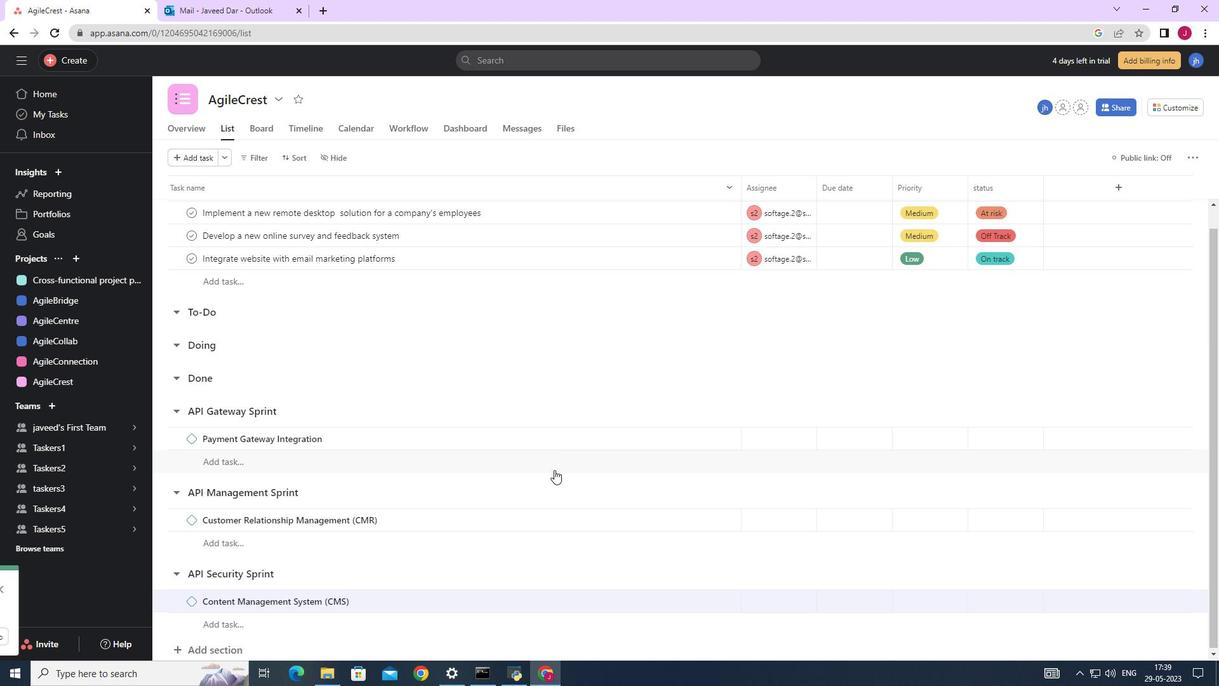 
Action: Mouse scrolled (559, 460) with delta (0, 0)
Screenshot: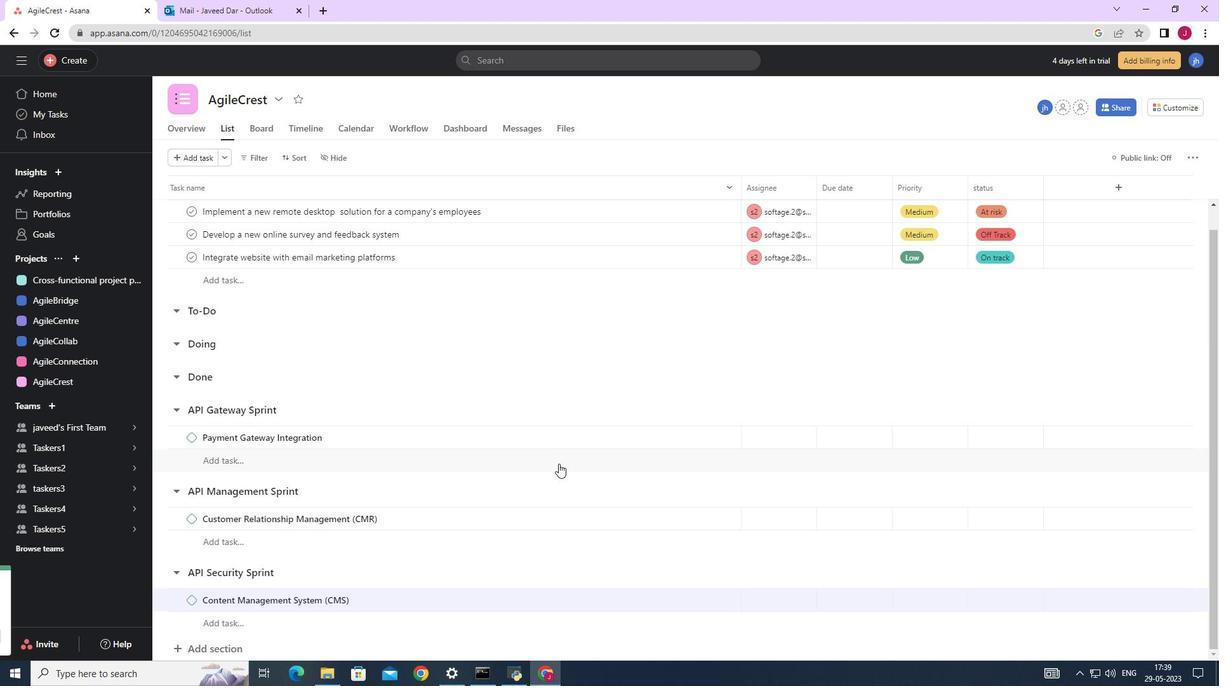 
Action: Mouse scrolled (559, 460) with delta (0, 0)
Screenshot: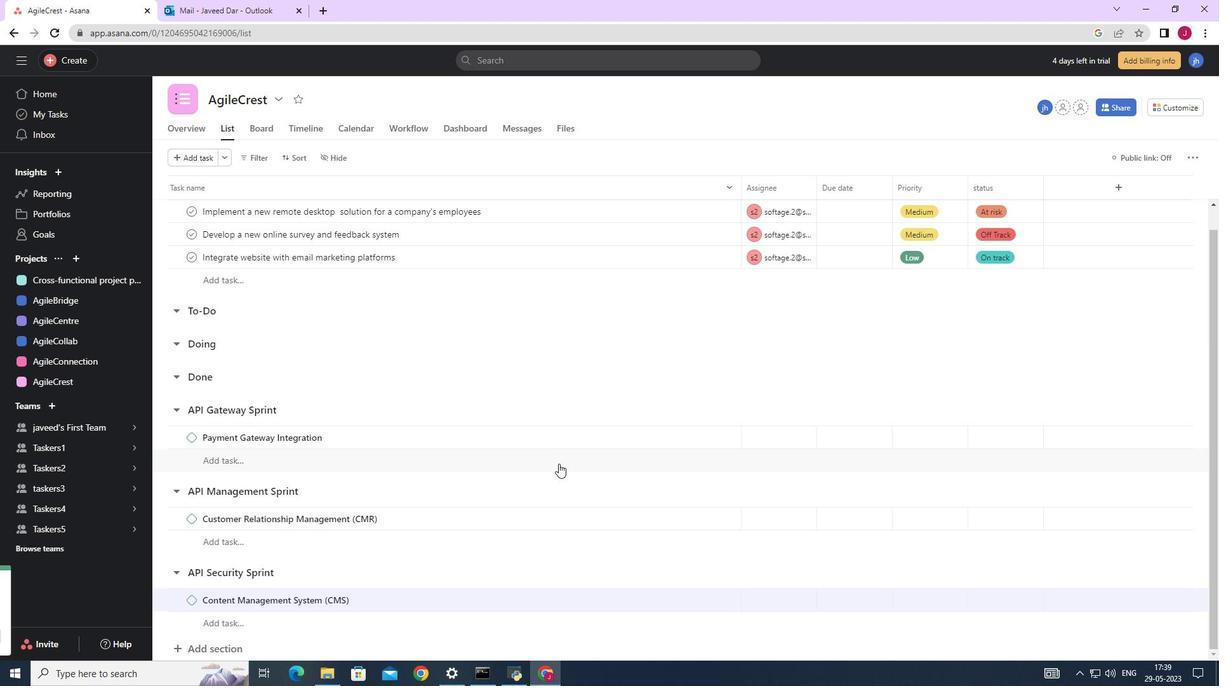 
Action: Mouse scrolled (559, 460) with delta (0, 0)
Screenshot: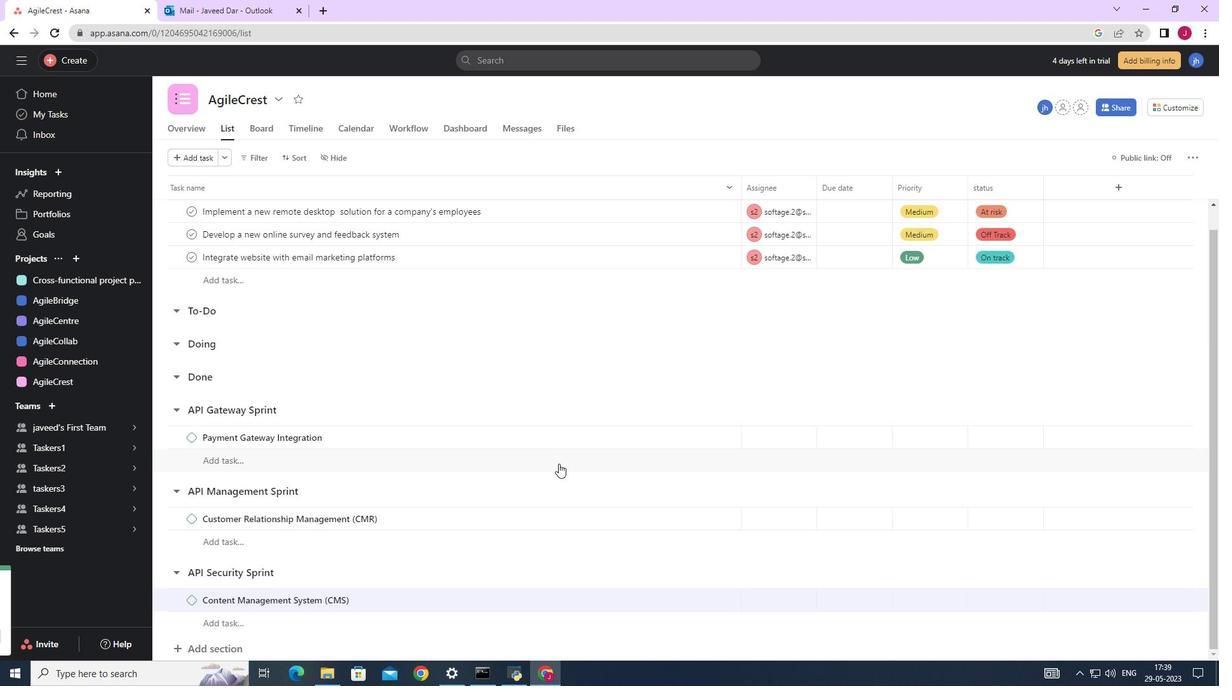 
Action: Mouse scrolled (559, 460) with delta (0, 0)
Screenshot: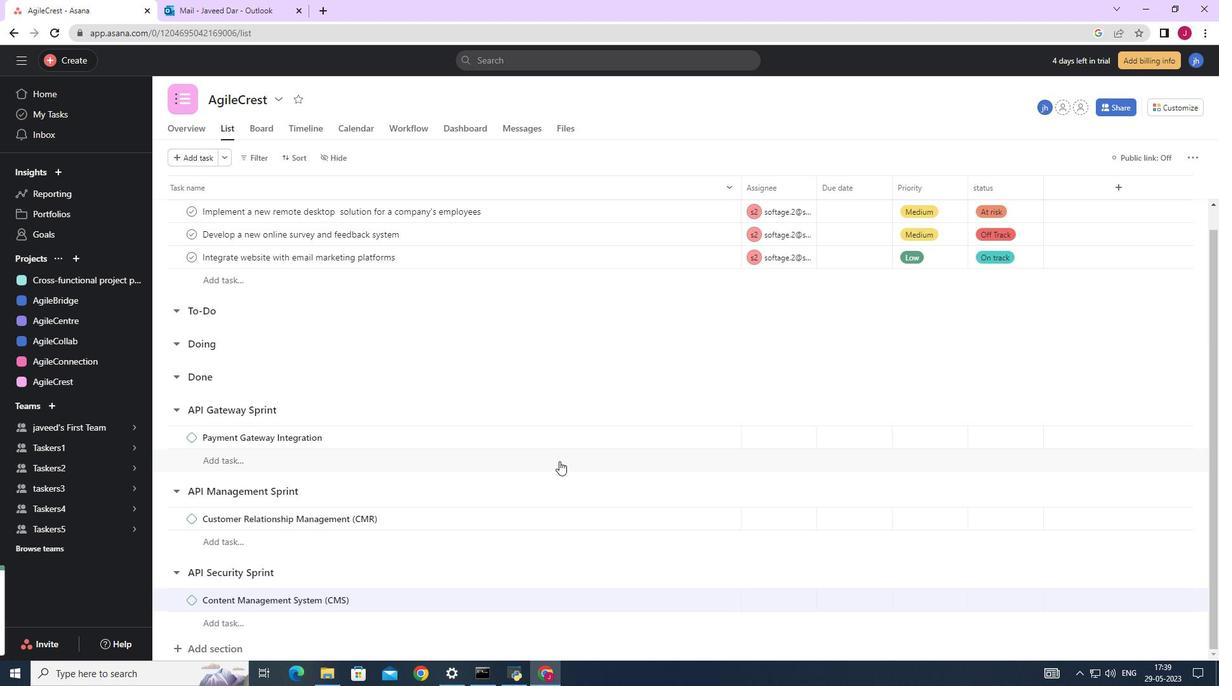 
Action: Mouse moved to (274, 607)
Screenshot: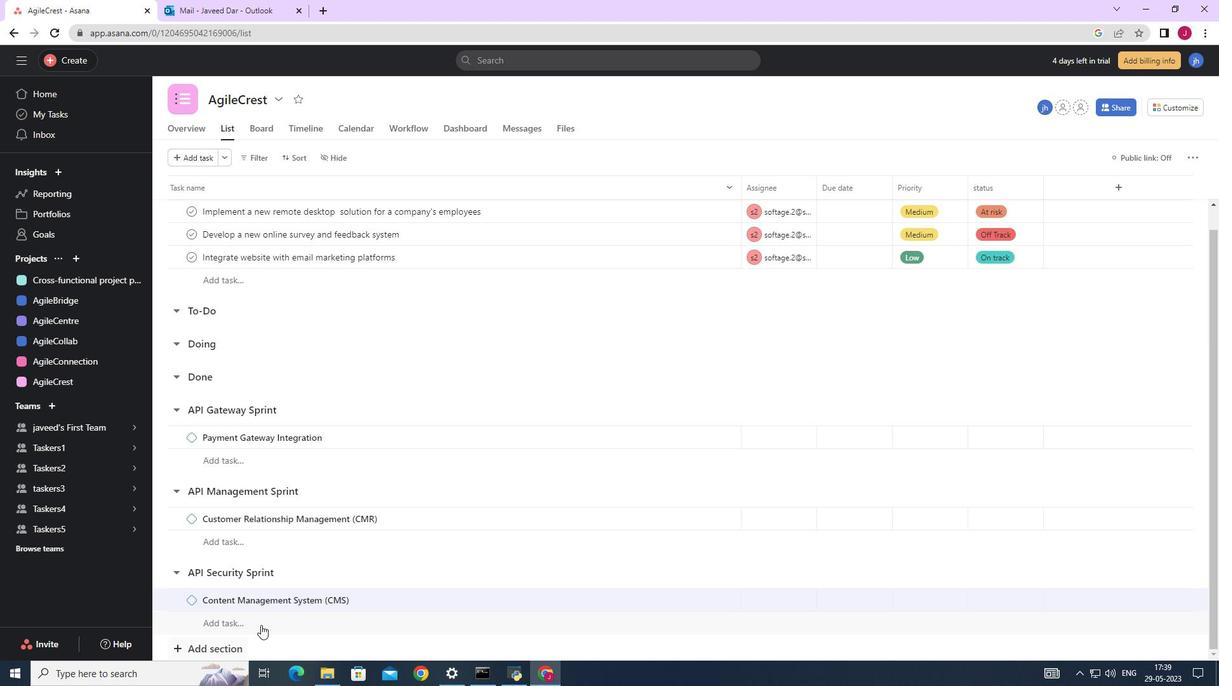 
Action: Mouse scrolled (274, 606) with delta (0, 0)
Screenshot: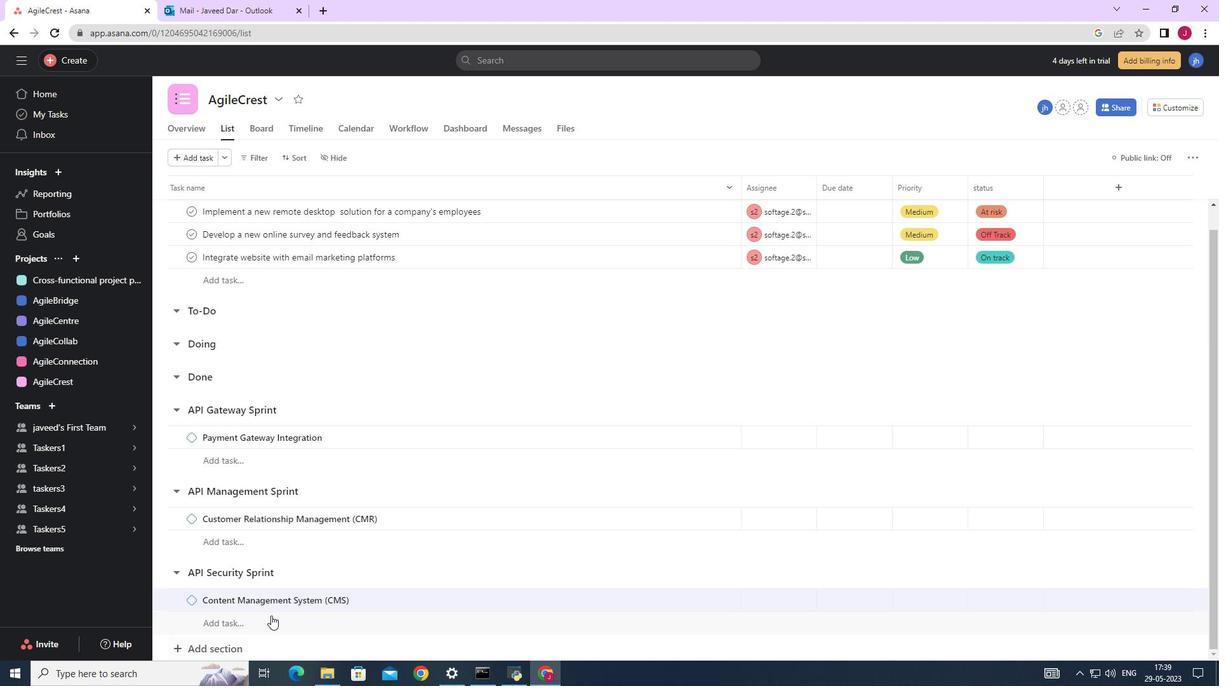 
Action: Mouse scrolled (274, 606) with delta (0, 0)
Screenshot: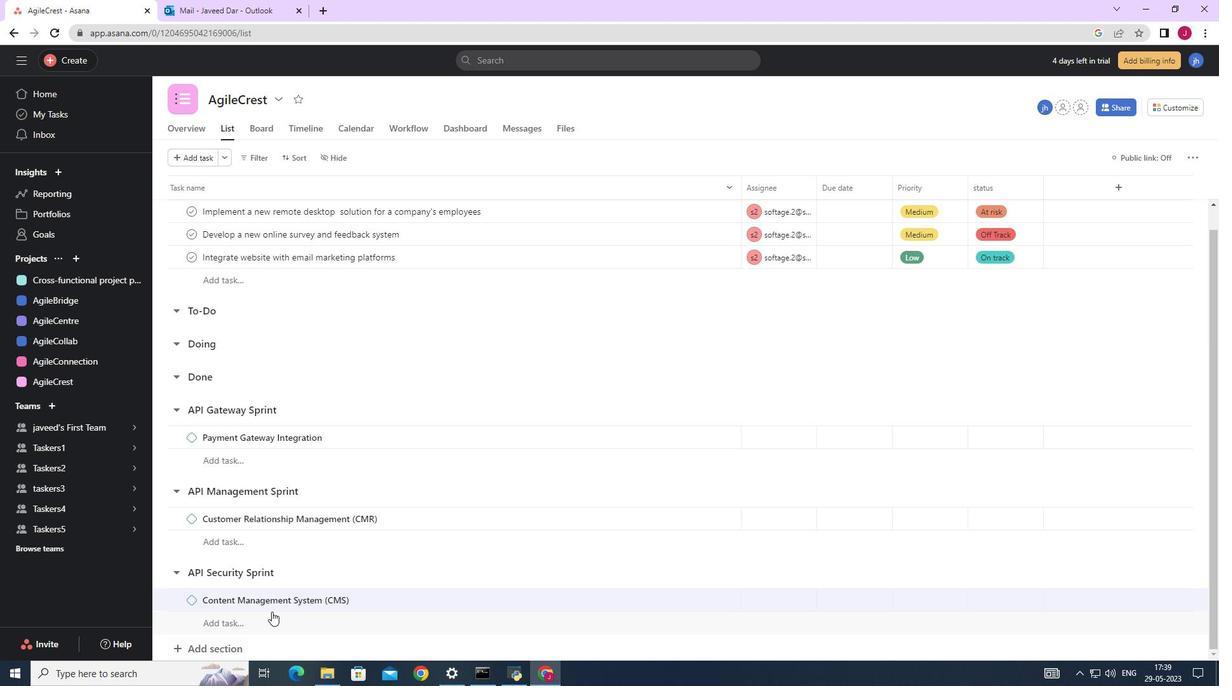 
Action: Mouse scrolled (274, 606) with delta (0, 0)
Screenshot: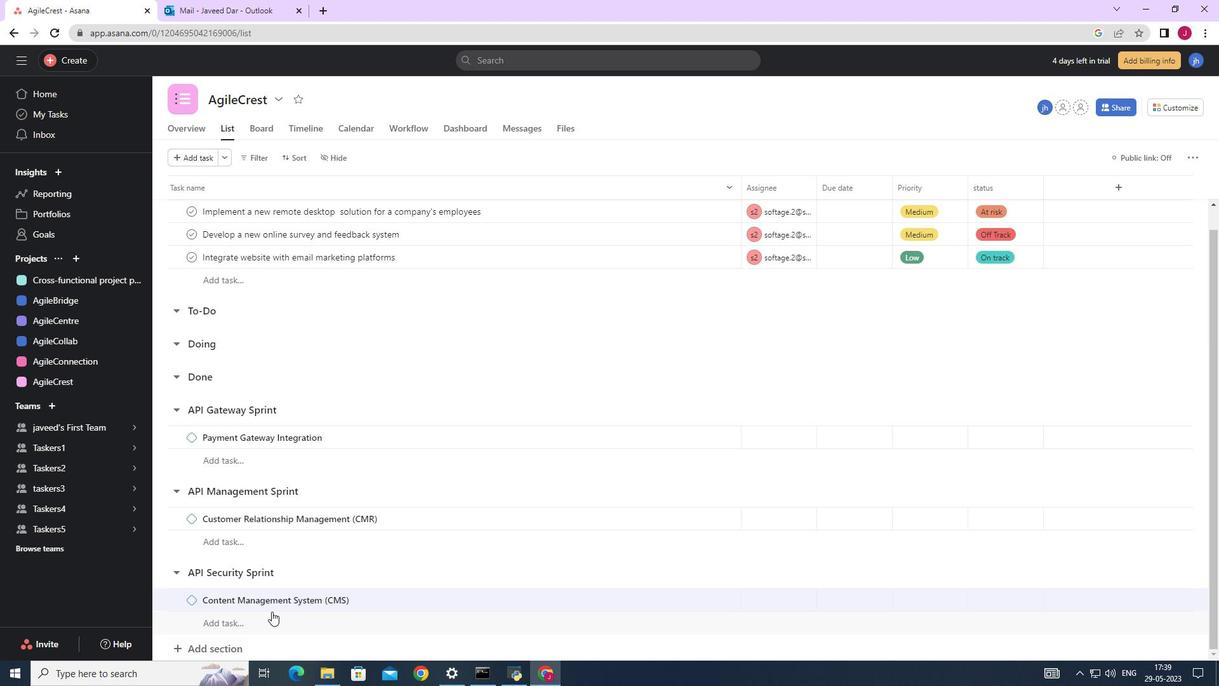 
Action: Mouse scrolled (274, 606) with delta (0, 0)
Screenshot: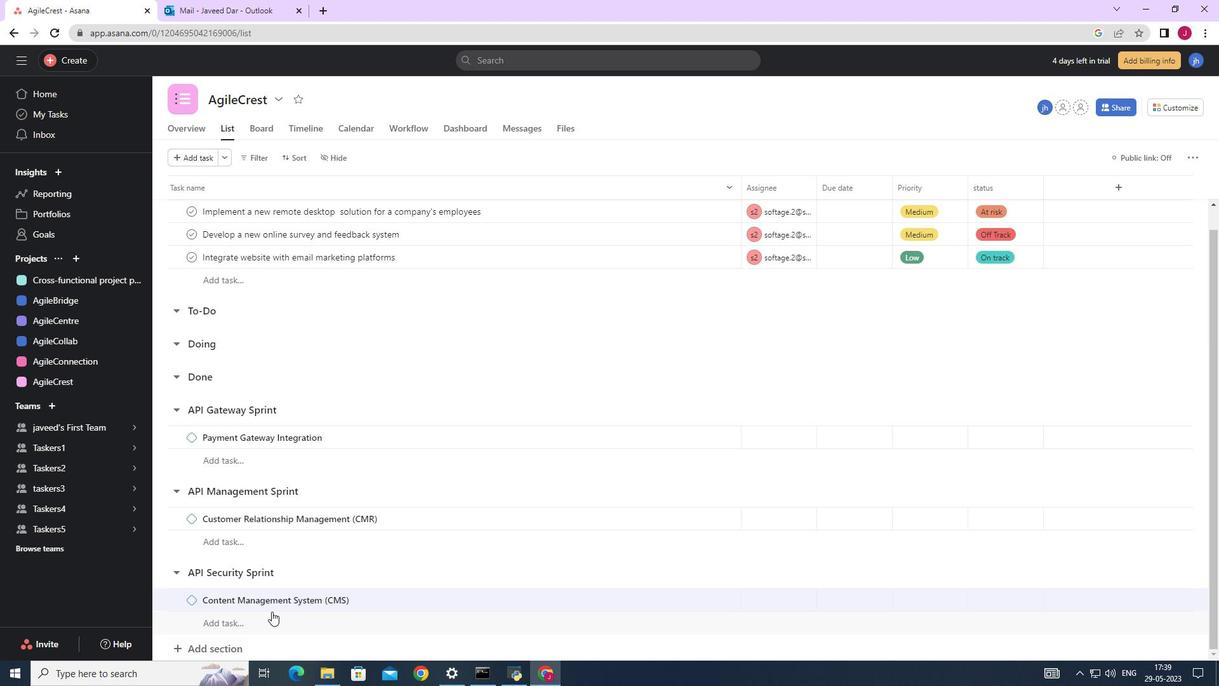 
Action: Mouse scrolled (274, 606) with delta (0, 0)
Screenshot: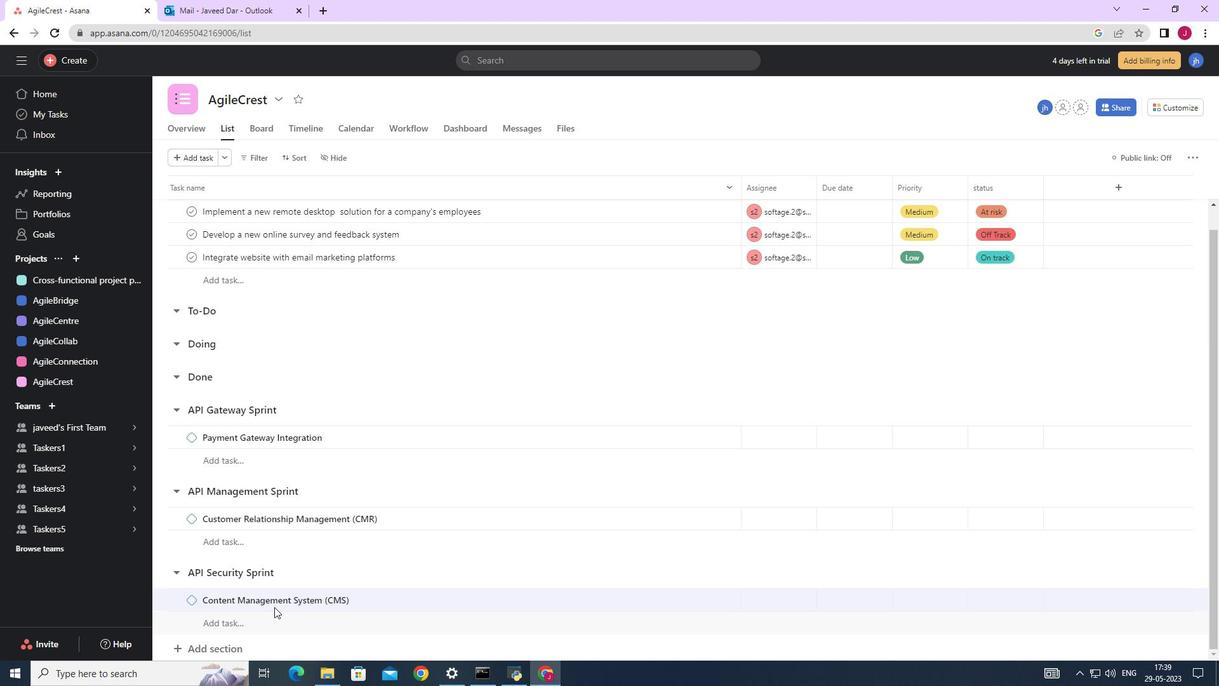 
Action: Mouse moved to (275, 606)
Screenshot: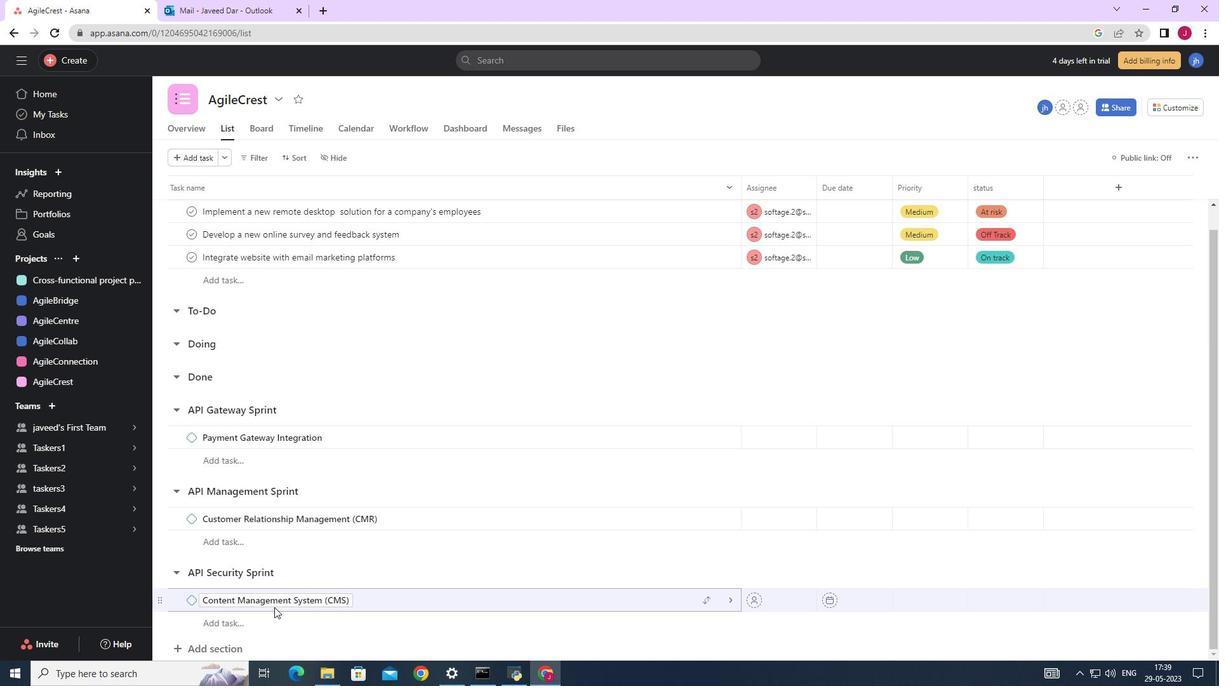 
Action: Mouse scrolled (275, 606) with delta (0, 0)
Screenshot: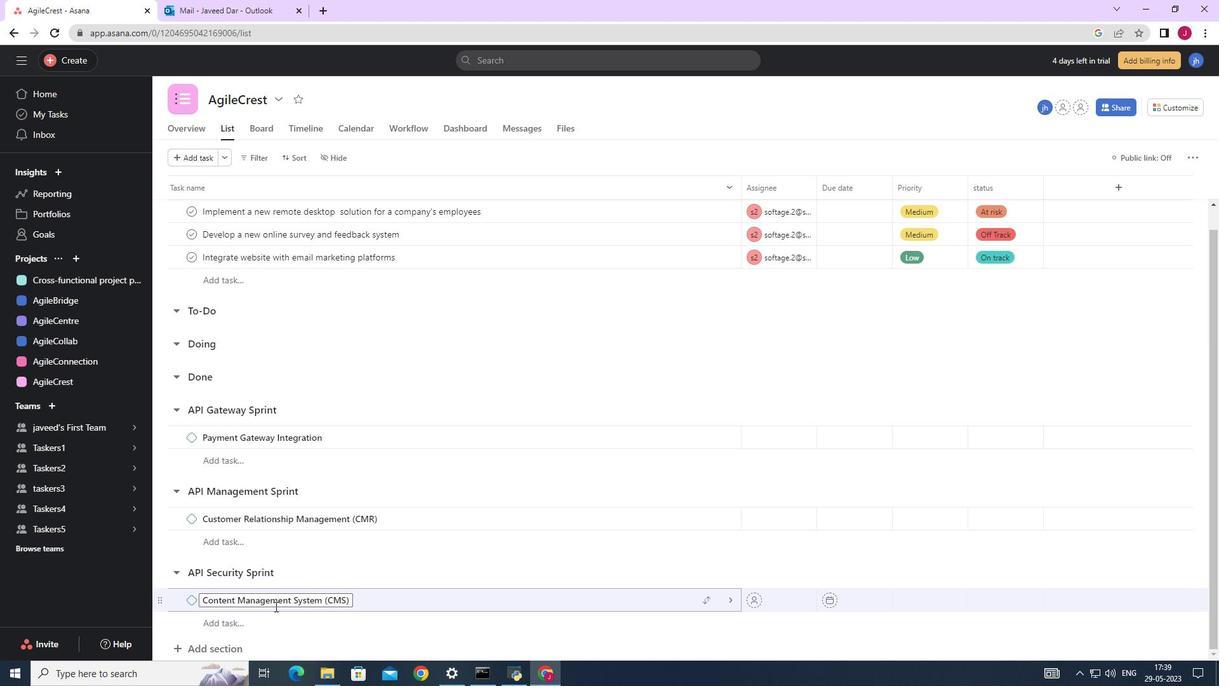 
Action: Mouse scrolled (275, 606) with delta (0, 0)
Screenshot: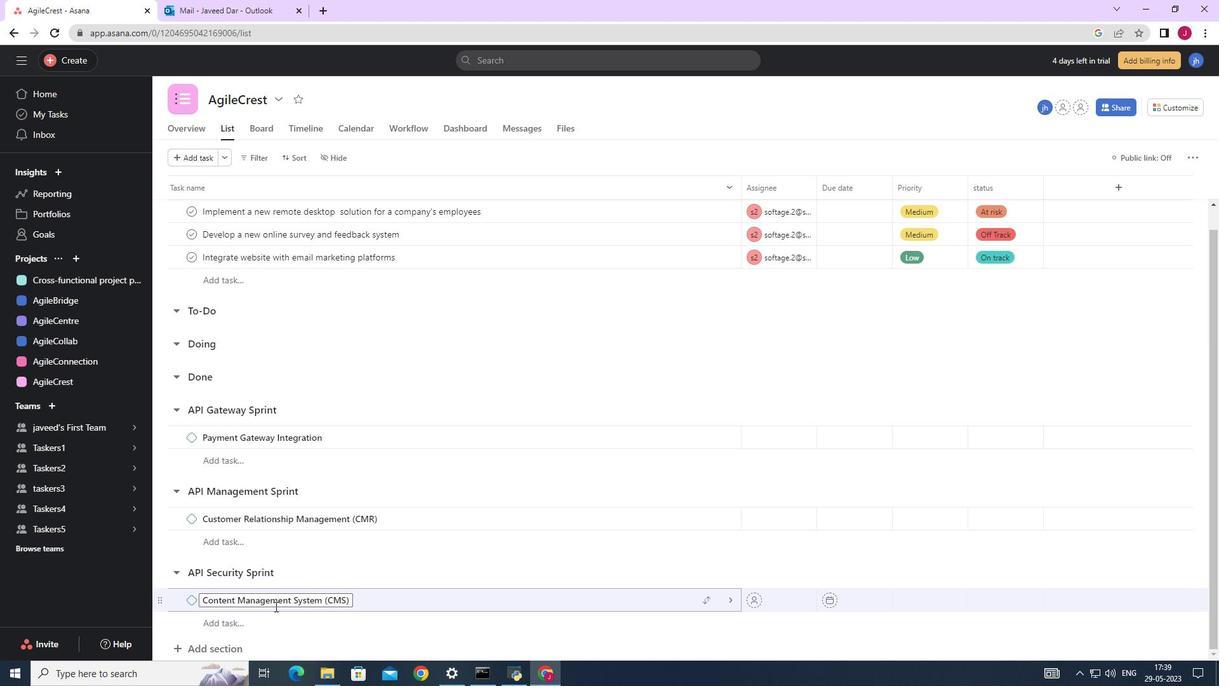 
Action: Mouse moved to (447, 582)
Screenshot: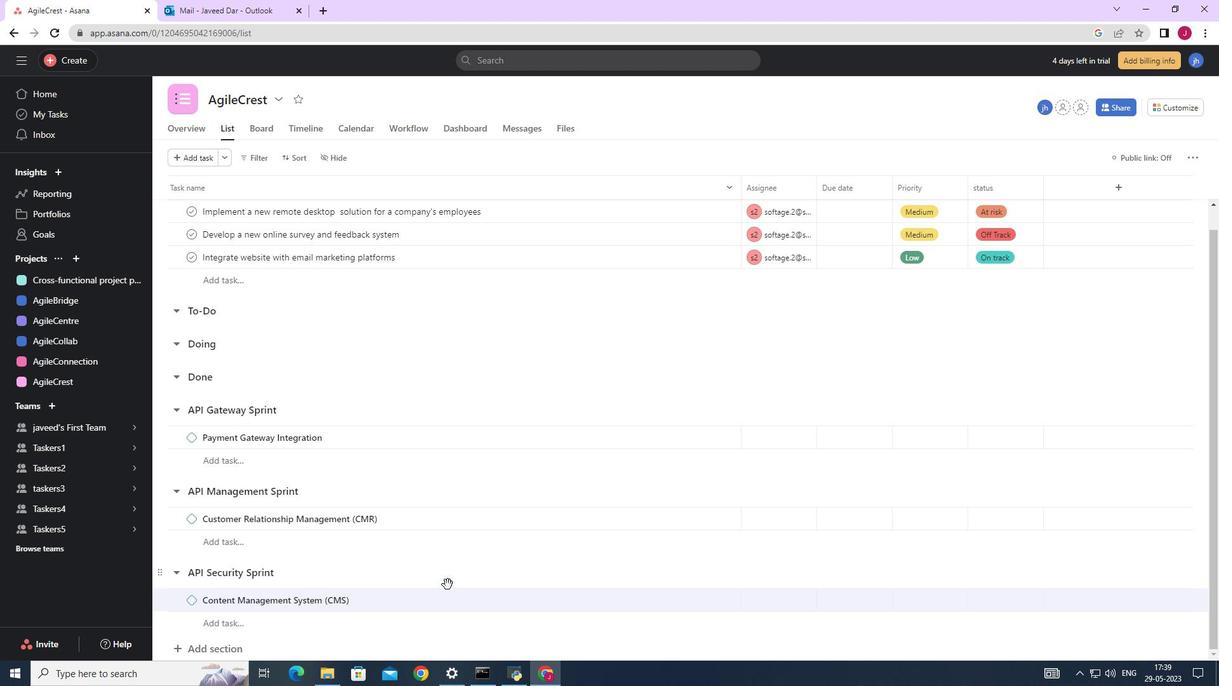 
